 Task: Show all amenities of the place to stay in Los Angeles, California, United States.
Action: Mouse moved to (770, 91)
Screenshot: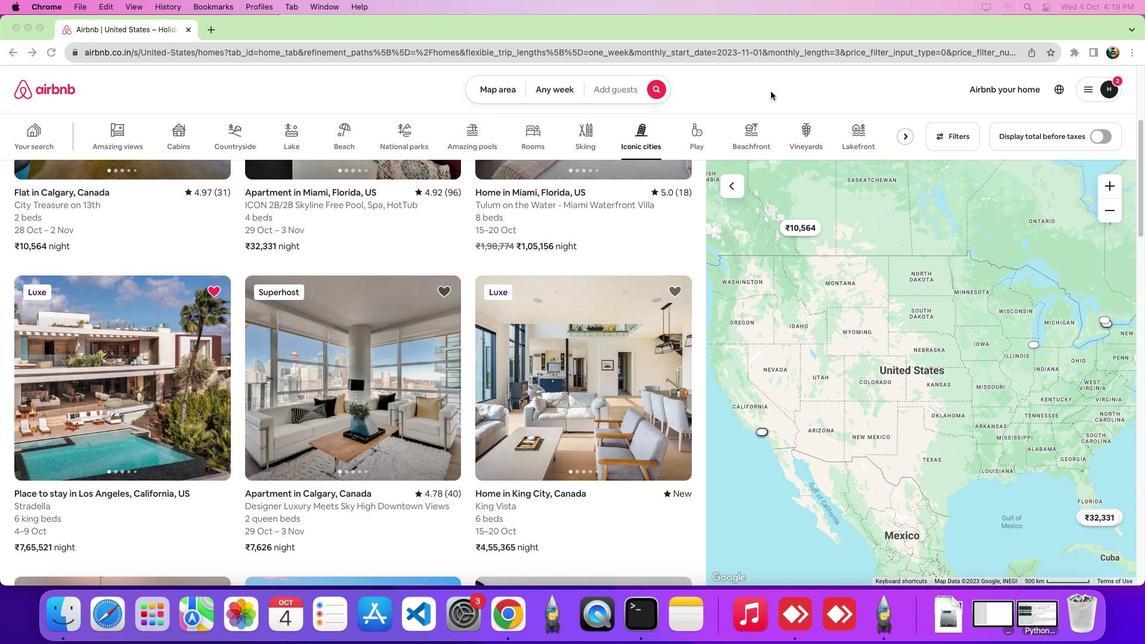 
Action: Mouse pressed left at (770, 91)
Screenshot: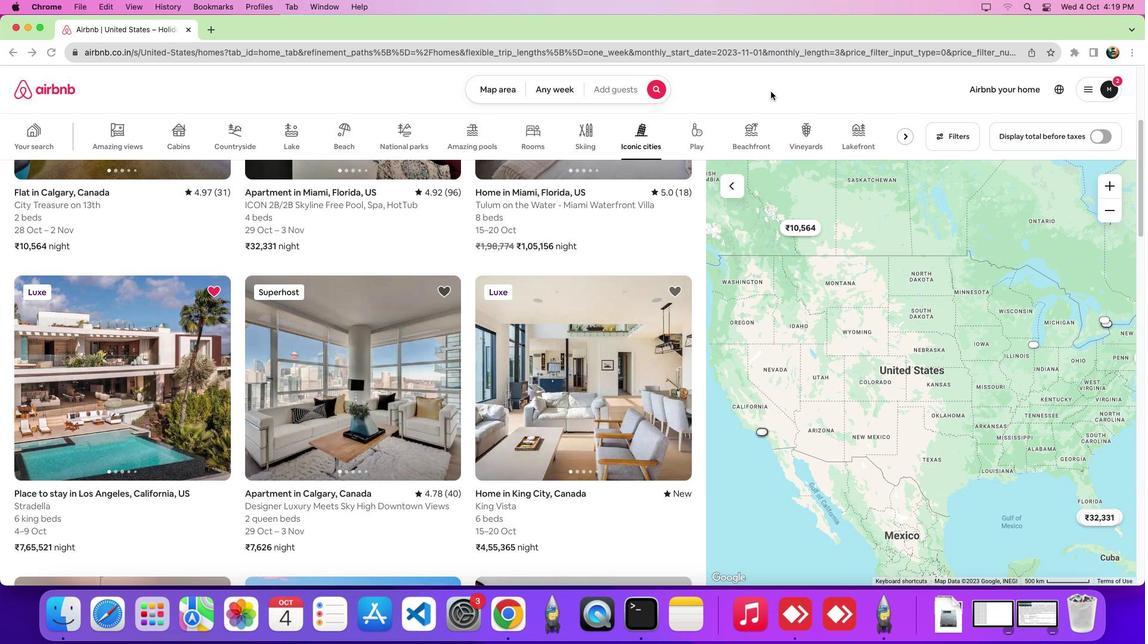 
Action: Mouse pressed left at (770, 91)
Screenshot: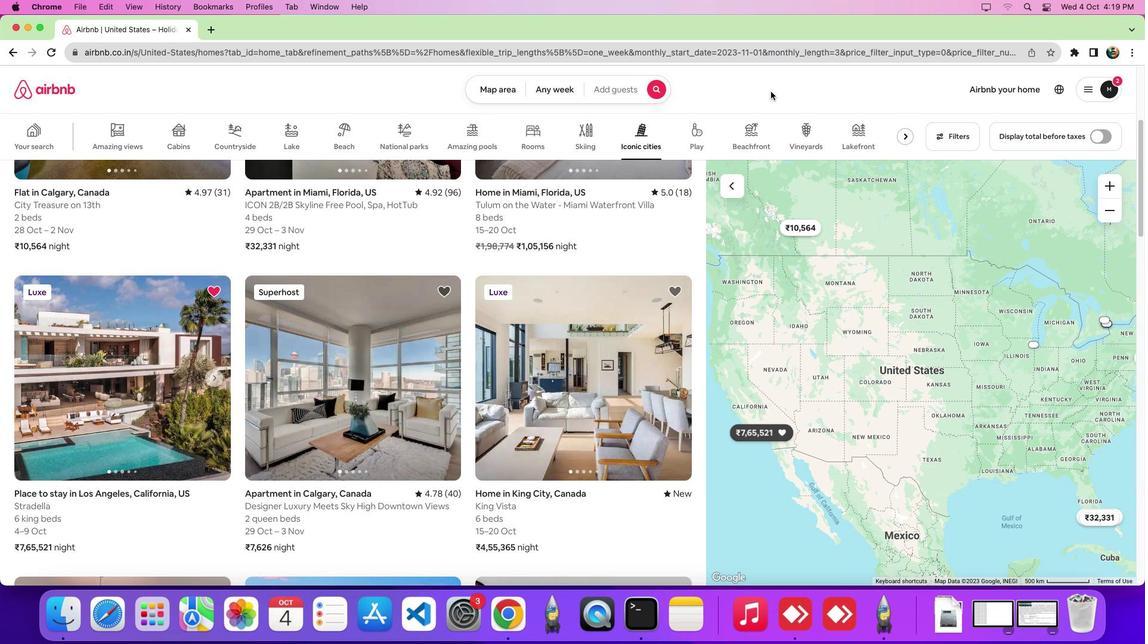 
Action: Mouse moved to (635, 149)
Screenshot: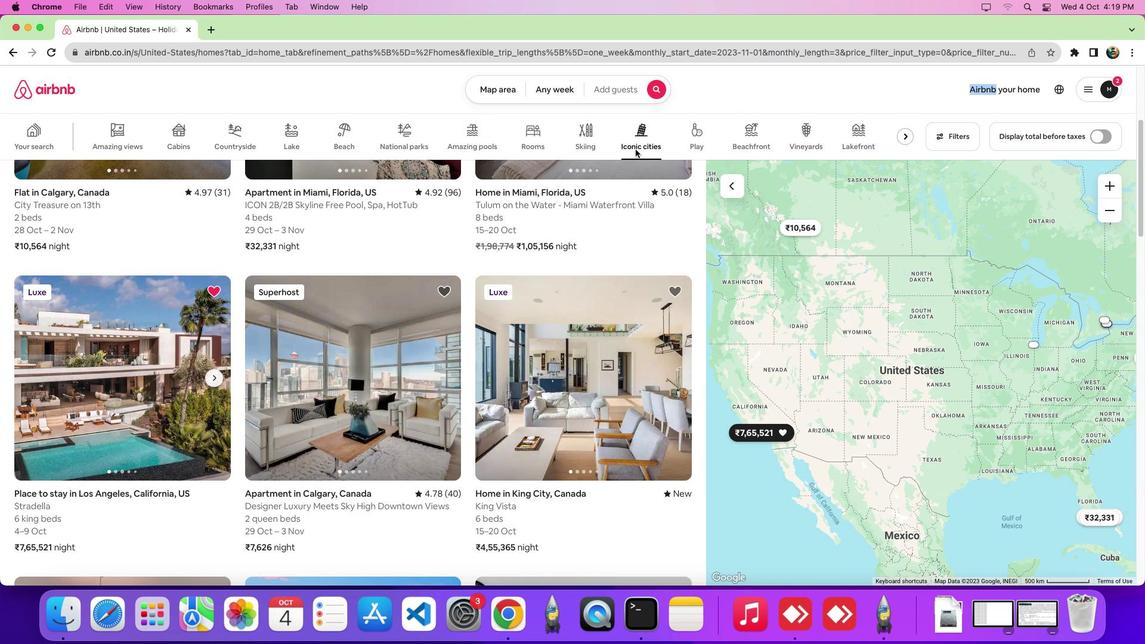 
Action: Mouse pressed left at (635, 149)
Screenshot: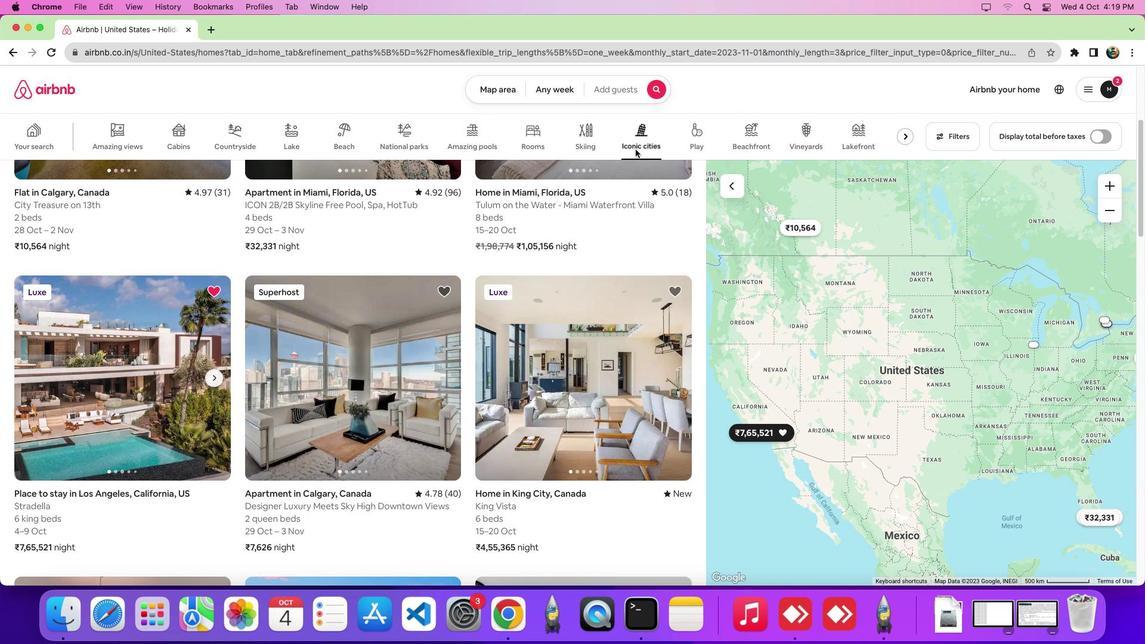
Action: Mouse moved to (142, 402)
Screenshot: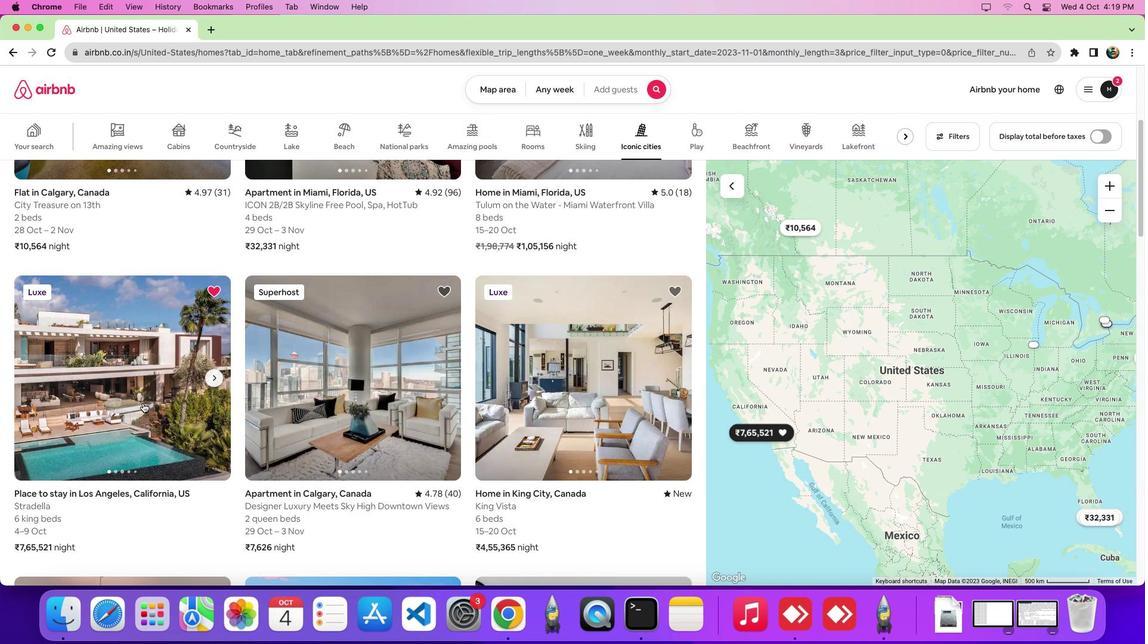 
Action: Mouse pressed left at (142, 402)
Screenshot: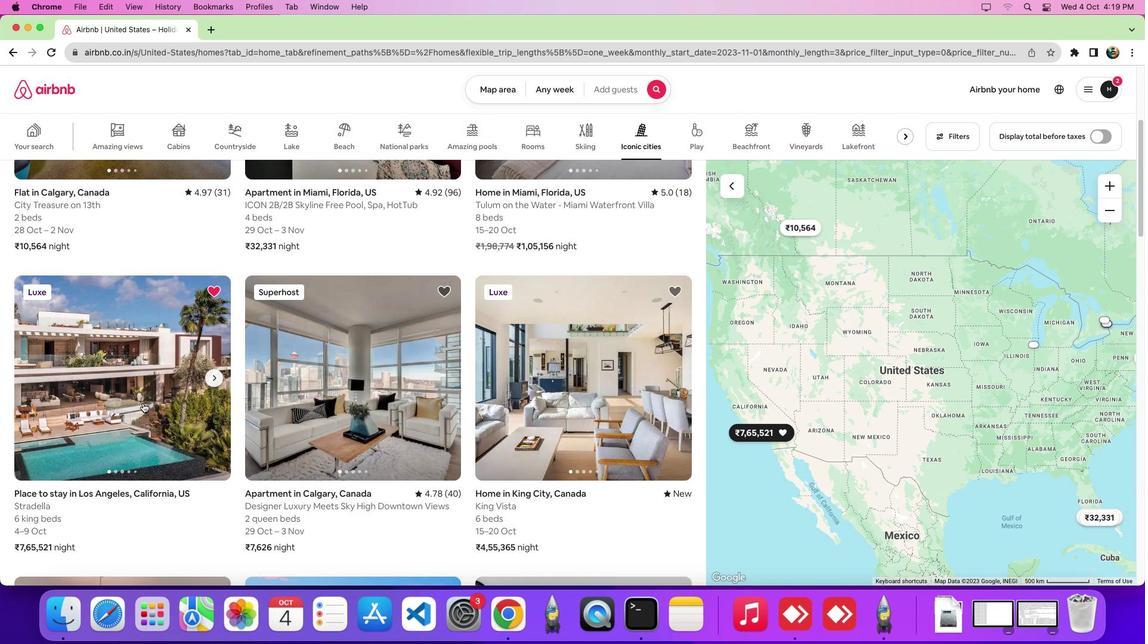 
Action: Mouse moved to (676, 382)
Screenshot: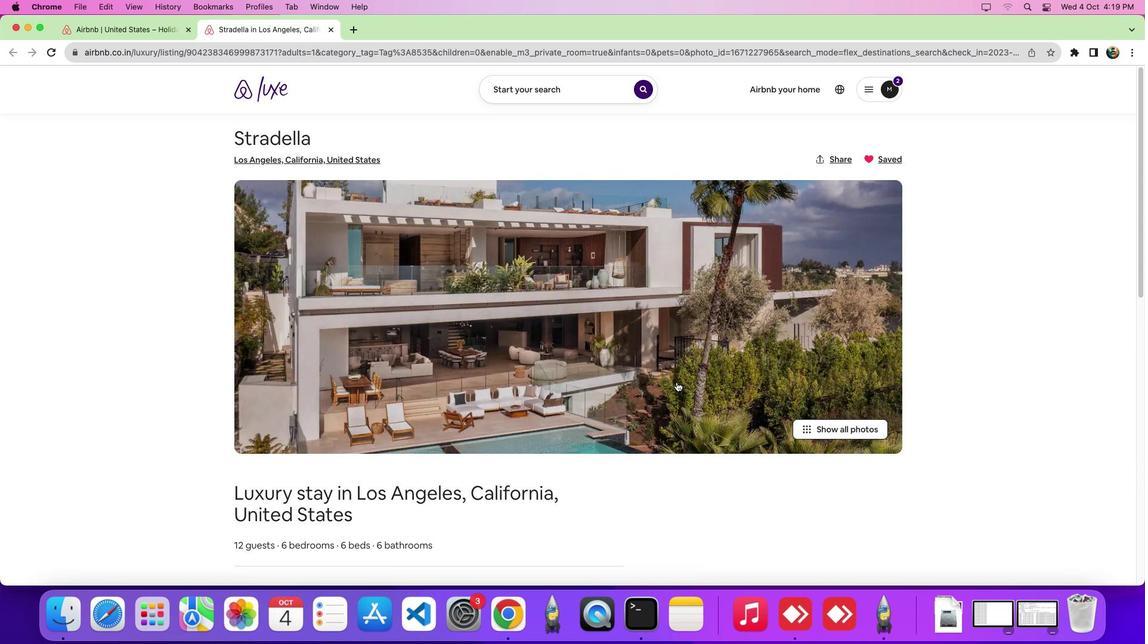 
Action: Mouse scrolled (676, 382) with delta (0, 0)
Screenshot: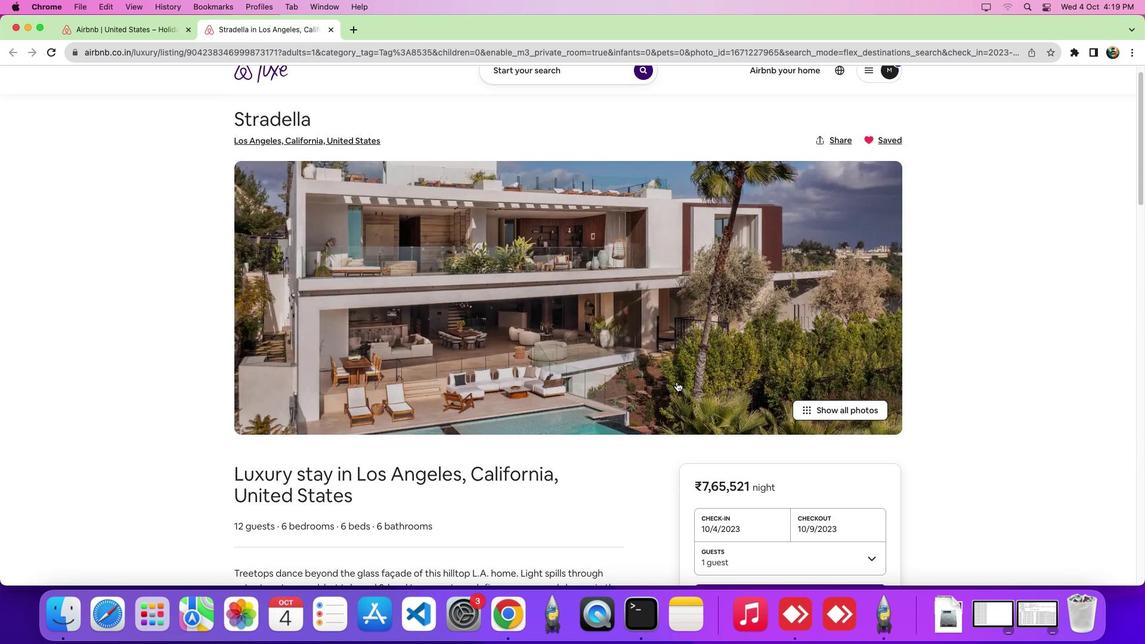 
Action: Mouse scrolled (676, 382) with delta (0, 0)
Screenshot: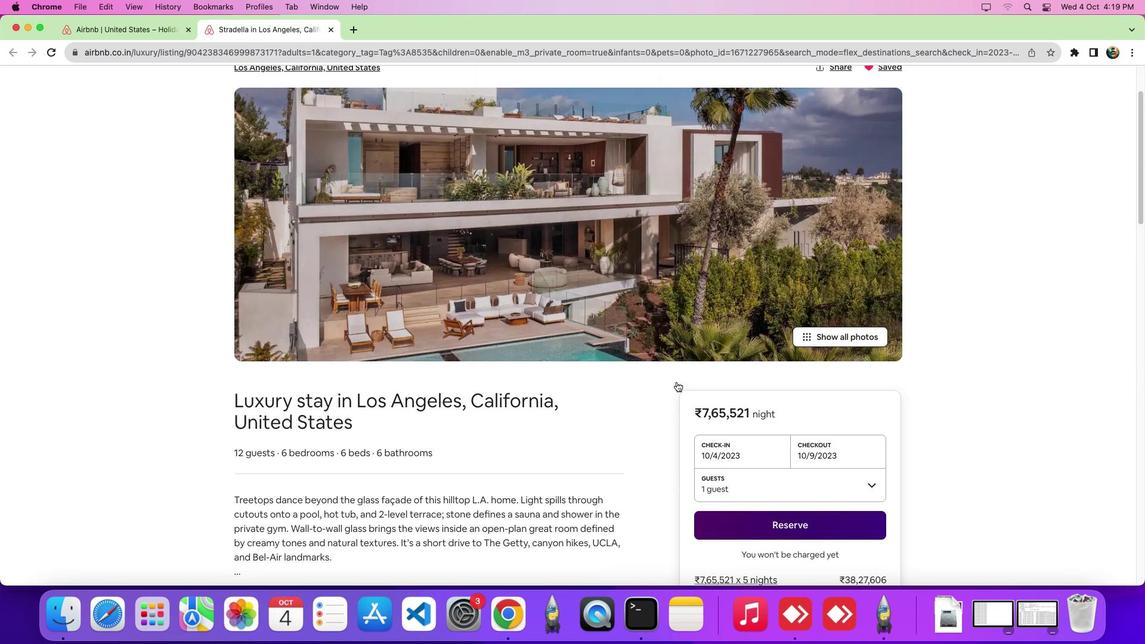 
Action: Mouse scrolled (676, 382) with delta (0, -4)
Screenshot: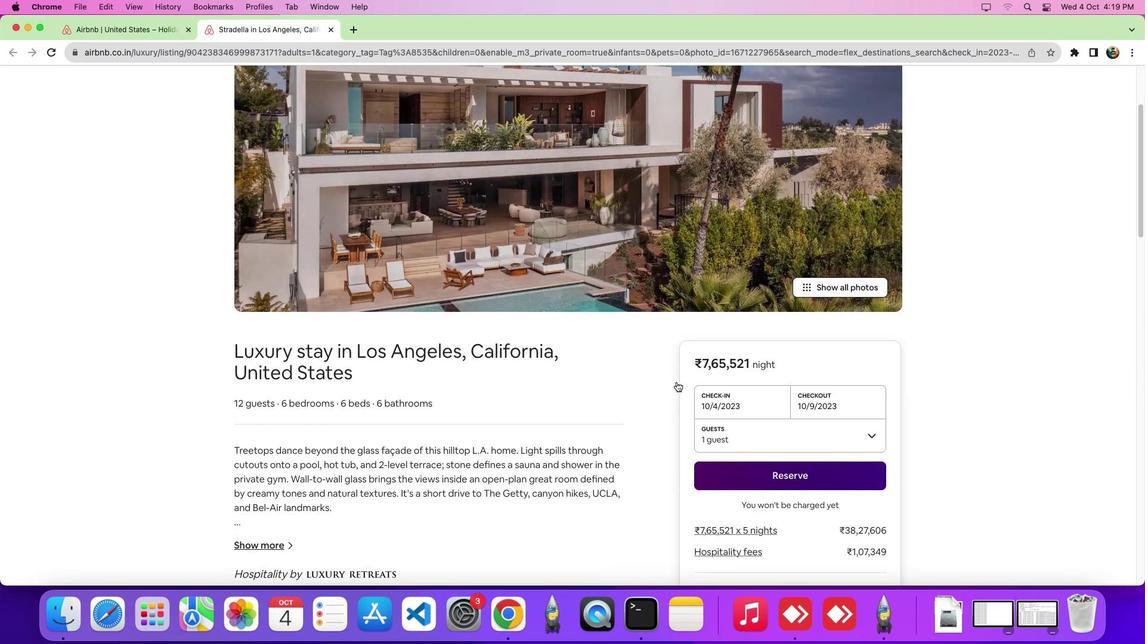 
Action: Mouse scrolled (676, 382) with delta (0, 0)
Screenshot: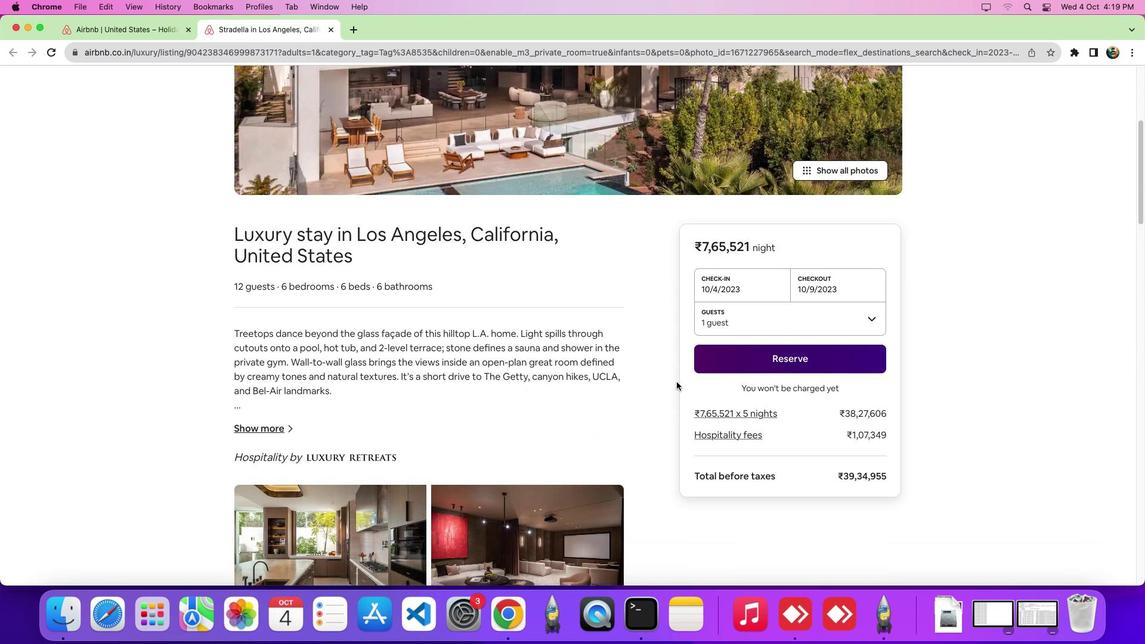 
Action: Mouse scrolled (676, 382) with delta (0, 0)
Screenshot: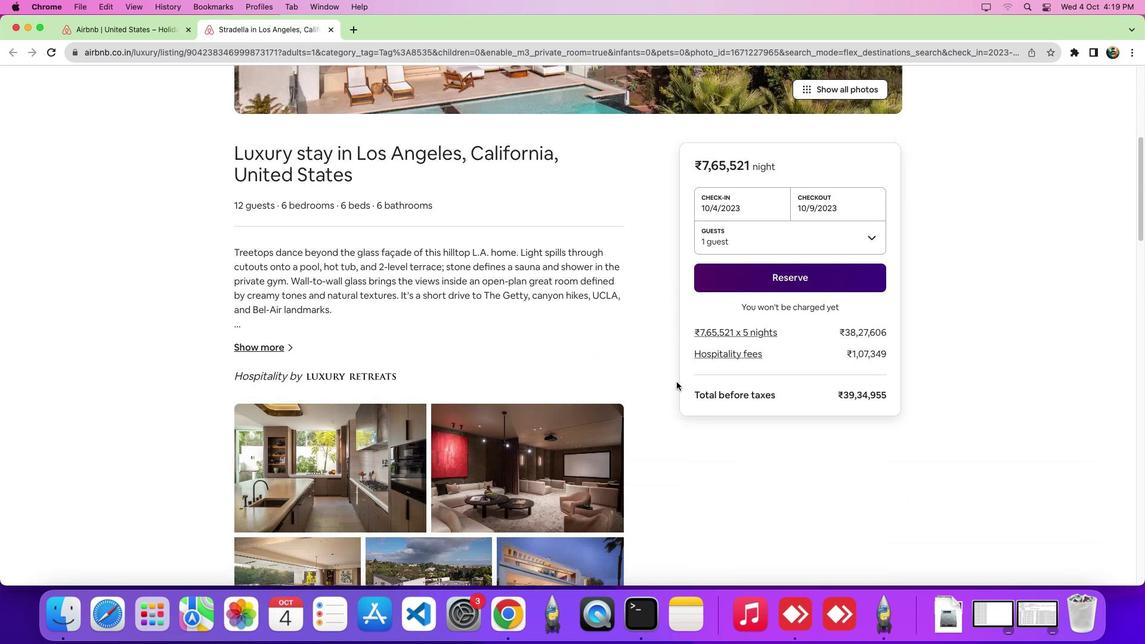 
Action: Mouse scrolled (676, 382) with delta (0, -4)
Screenshot: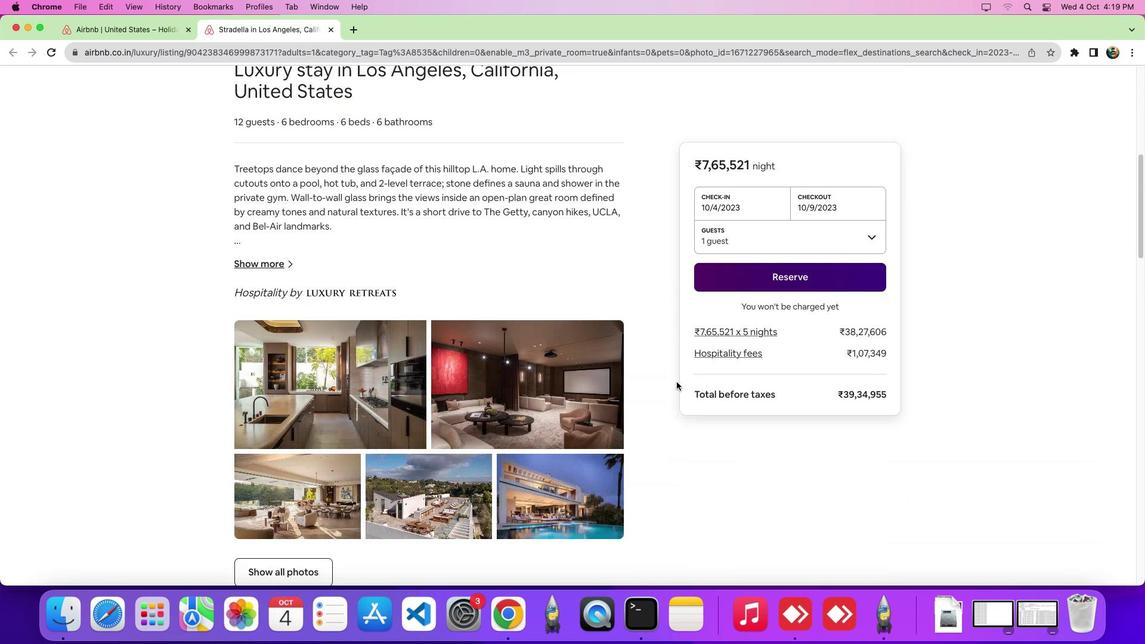 
Action: Mouse moved to (412, 88)
Screenshot: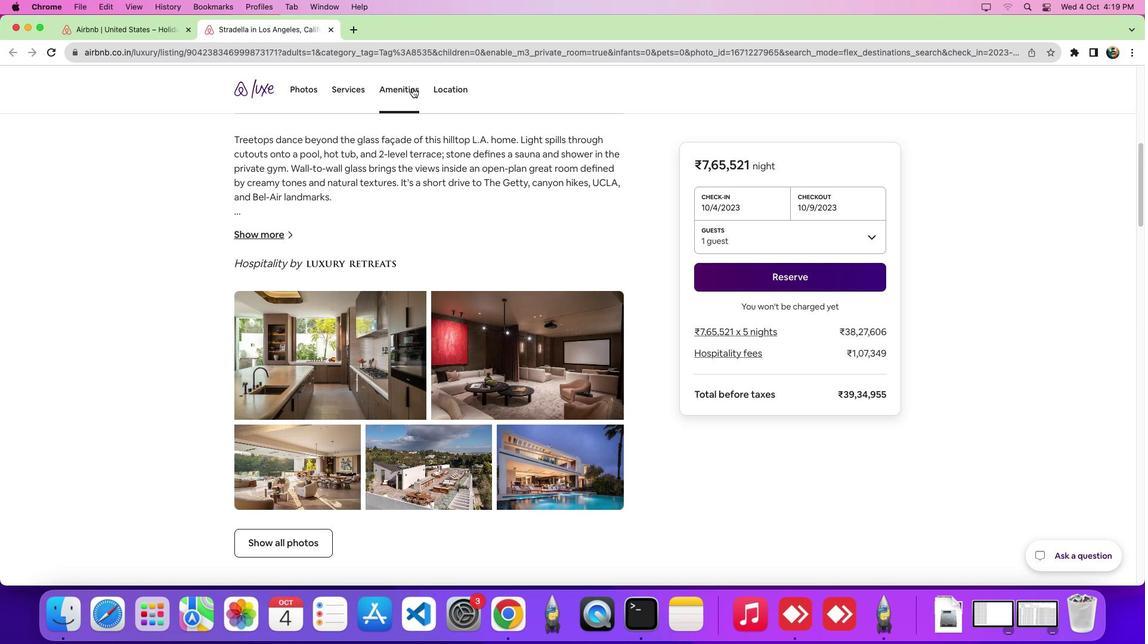 
Action: Mouse pressed left at (412, 88)
Screenshot: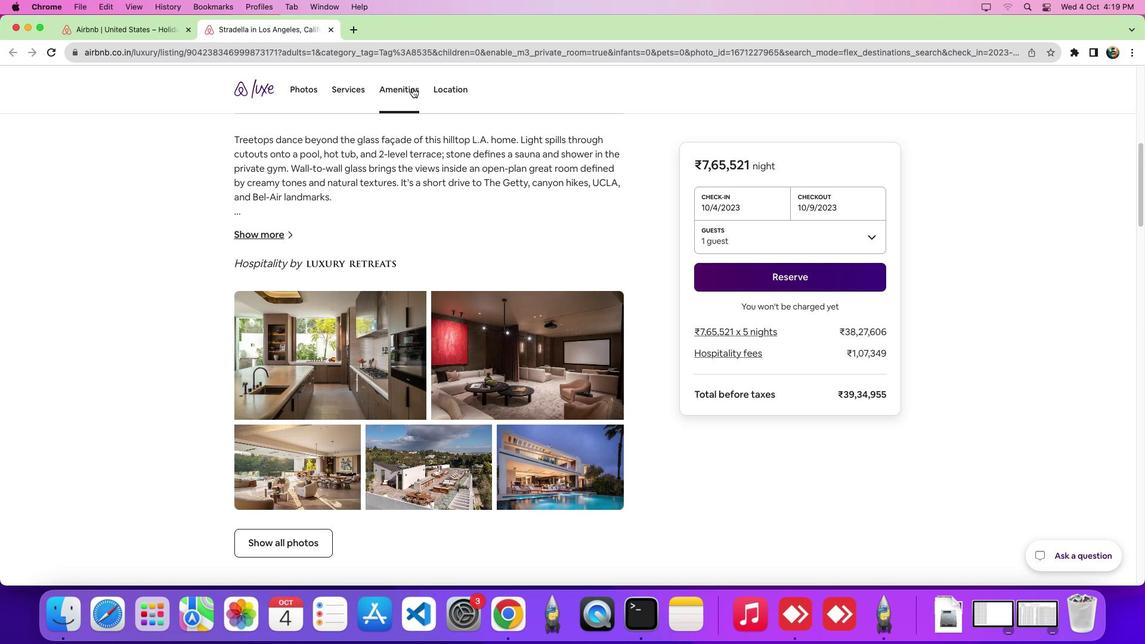 
Action: Mouse moved to (479, 337)
Screenshot: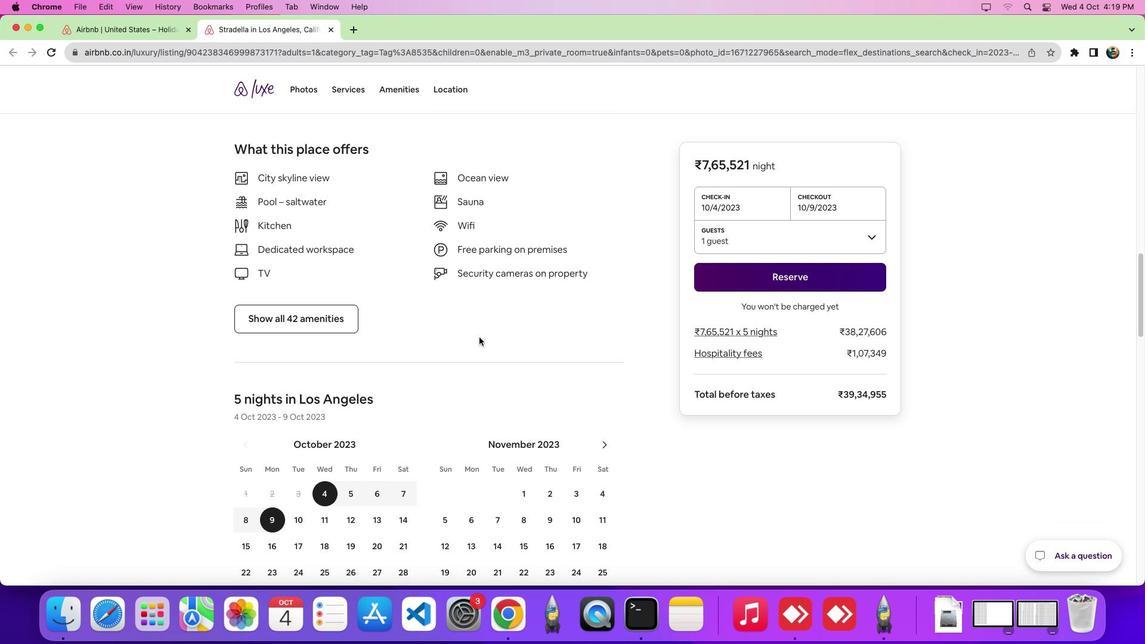 
Action: Mouse scrolled (479, 337) with delta (0, 0)
Screenshot: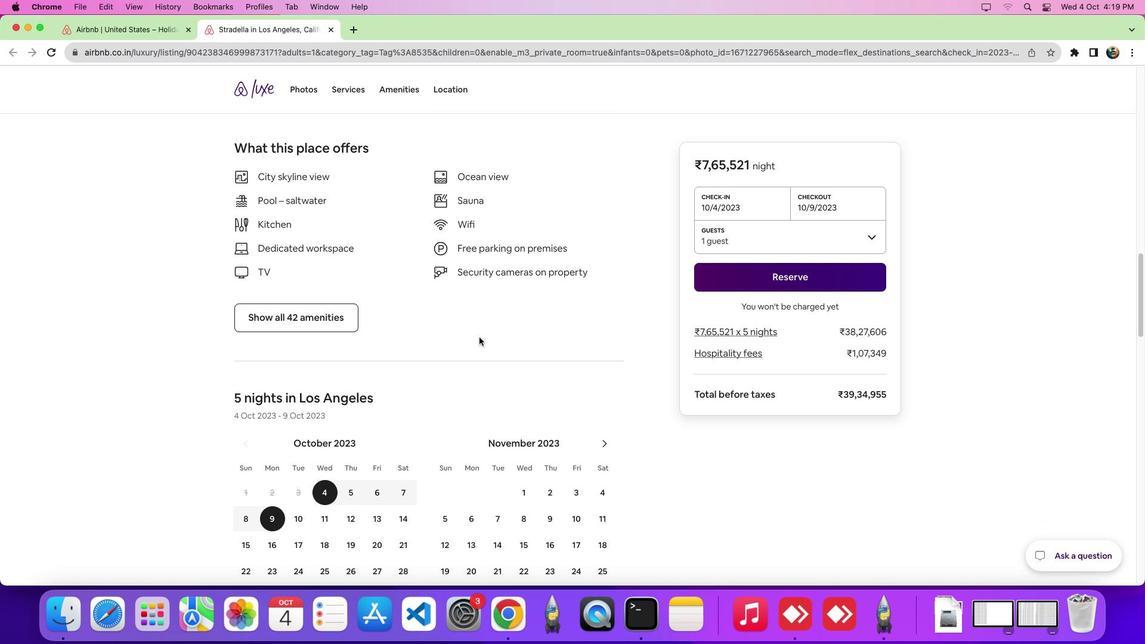 
Action: Mouse scrolled (479, 337) with delta (0, 0)
Screenshot: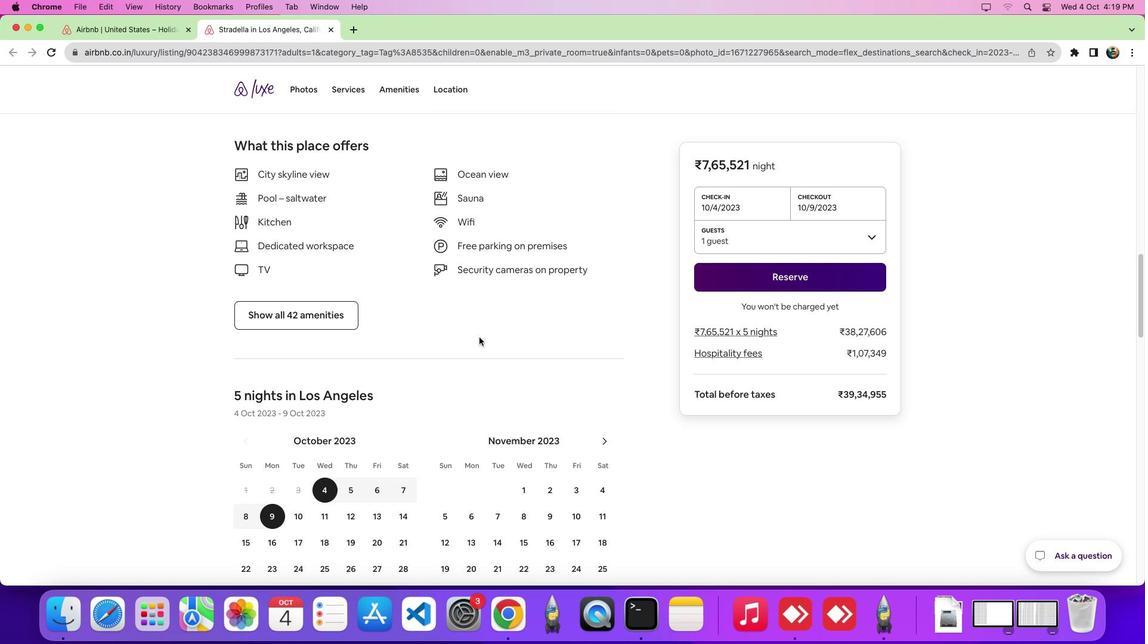 
Action: Mouse scrolled (479, 337) with delta (0, 0)
Screenshot: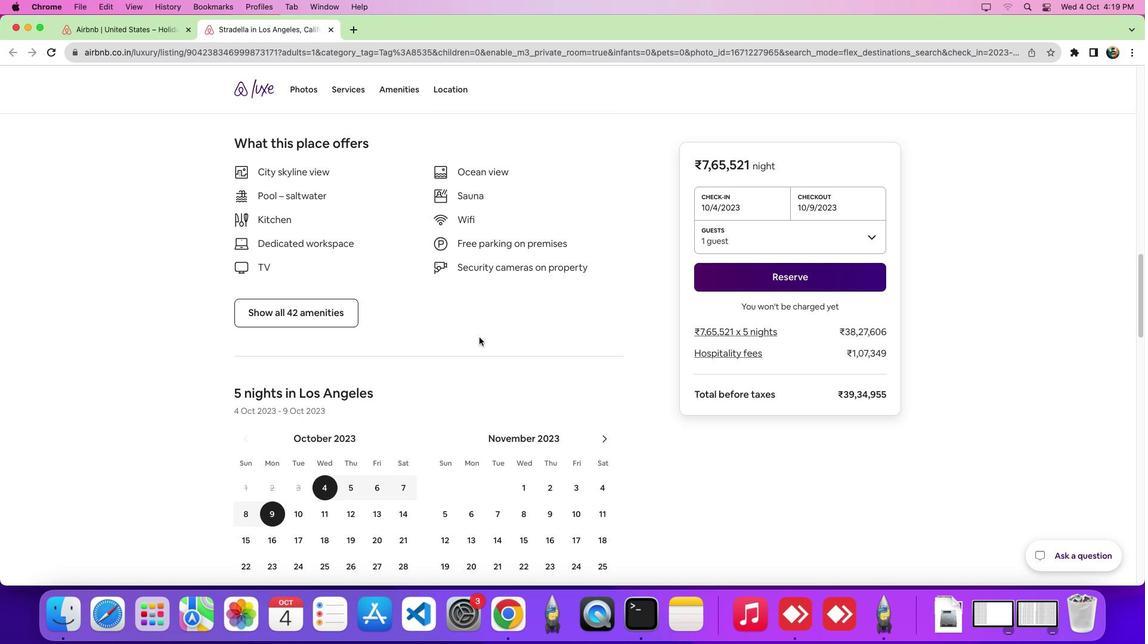 
Action: Mouse scrolled (479, 337) with delta (0, 0)
Screenshot: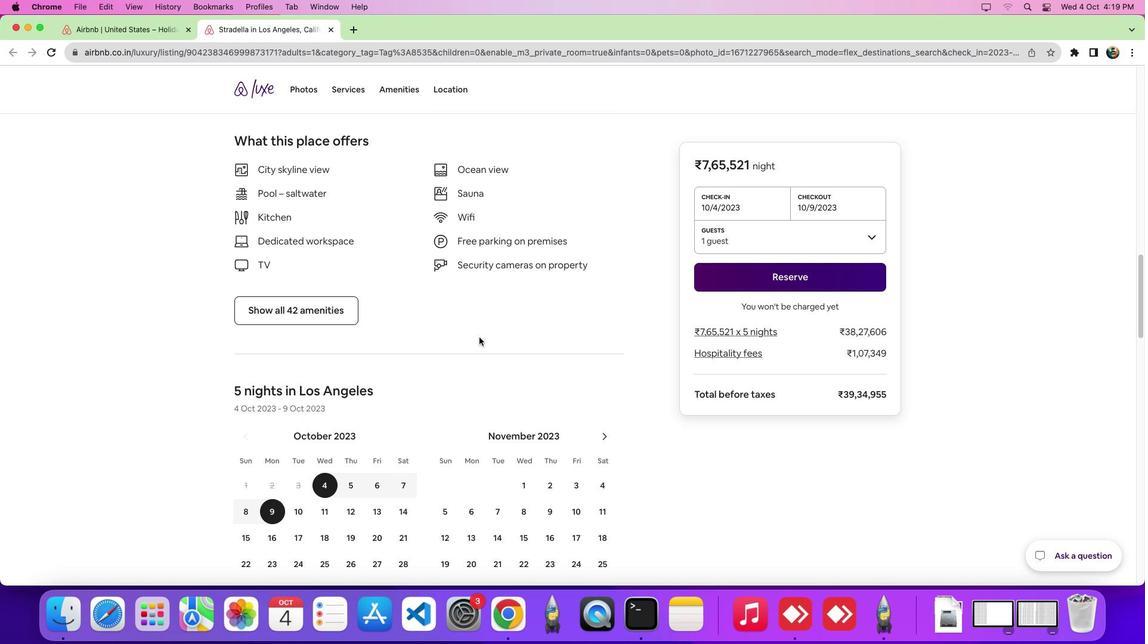 
Action: Mouse scrolled (479, 337) with delta (0, 0)
Screenshot: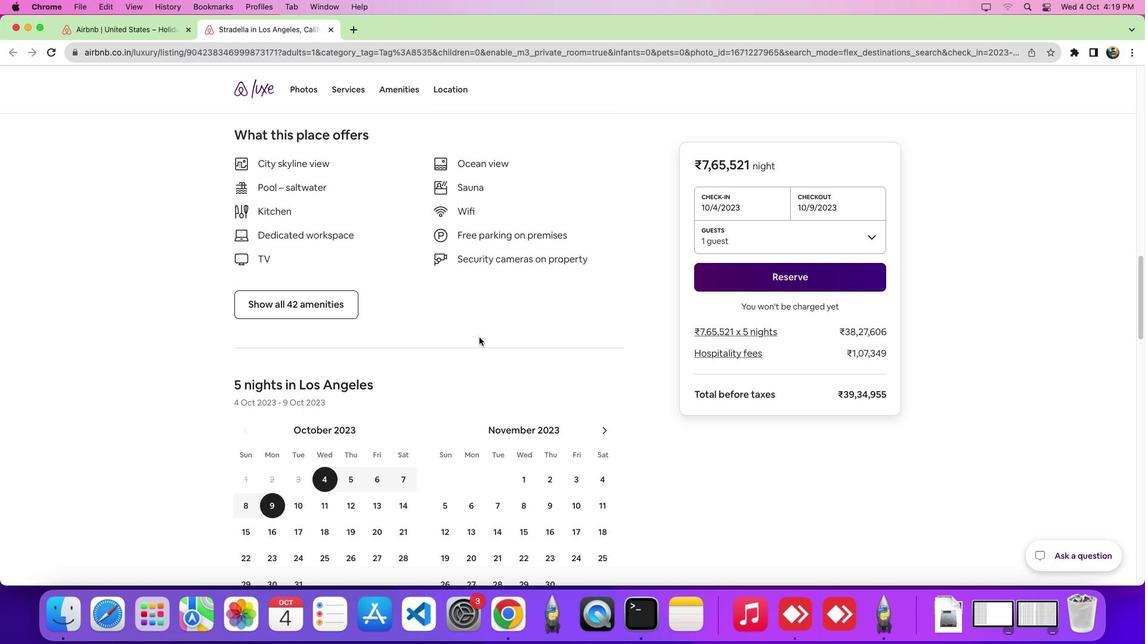 
Action: Mouse scrolled (479, 337) with delta (0, 0)
Screenshot: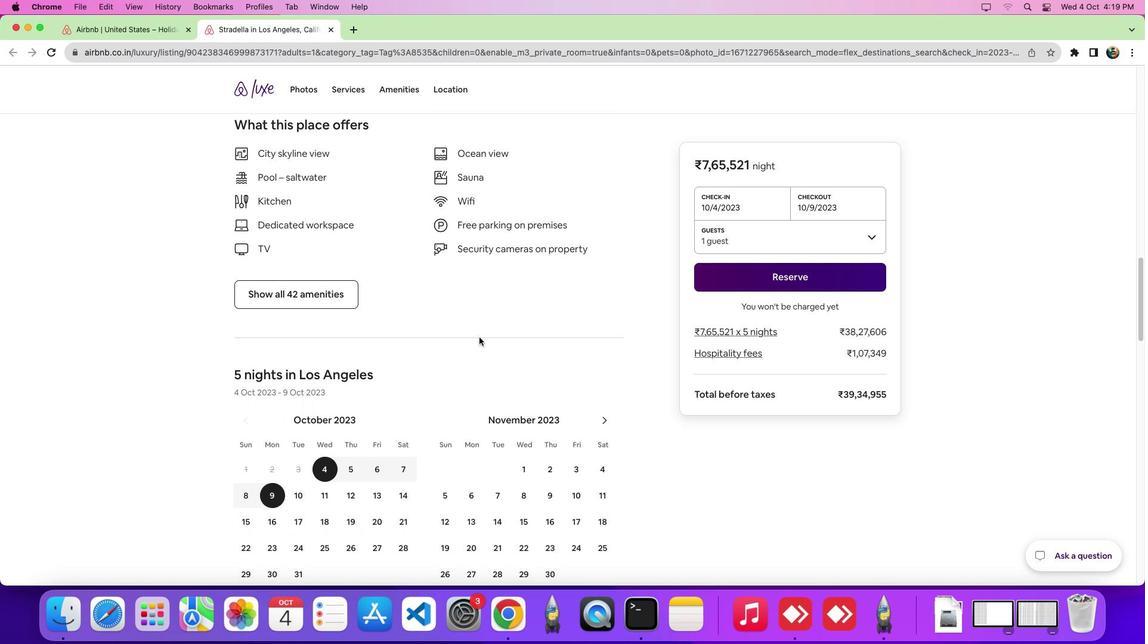
Action: Mouse moved to (314, 295)
Screenshot: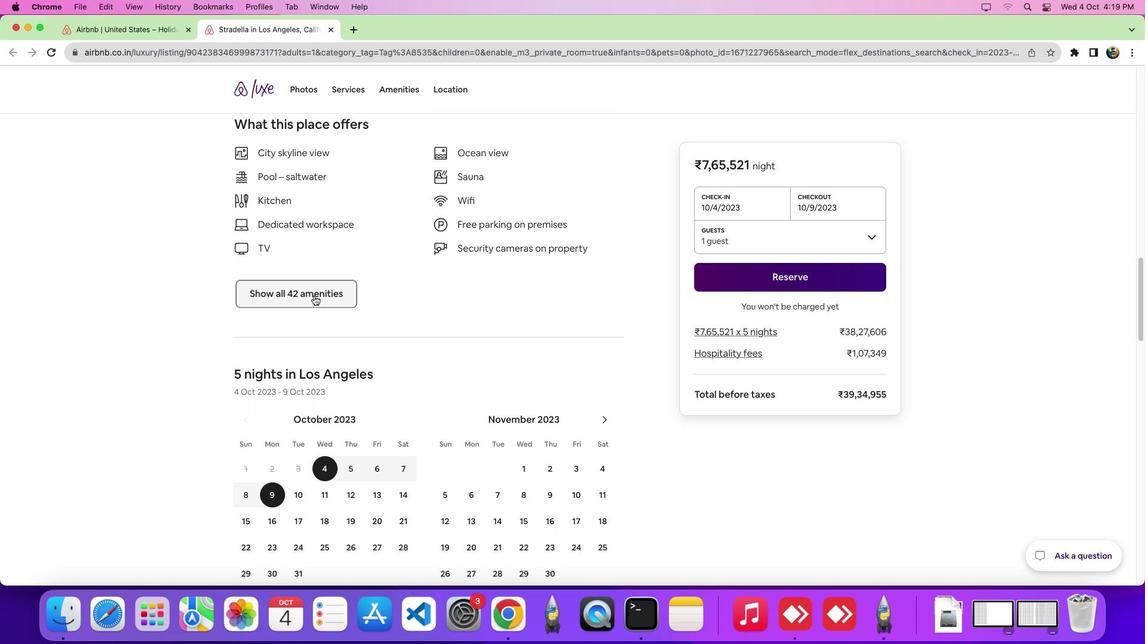 
Action: Mouse pressed left at (314, 295)
Screenshot: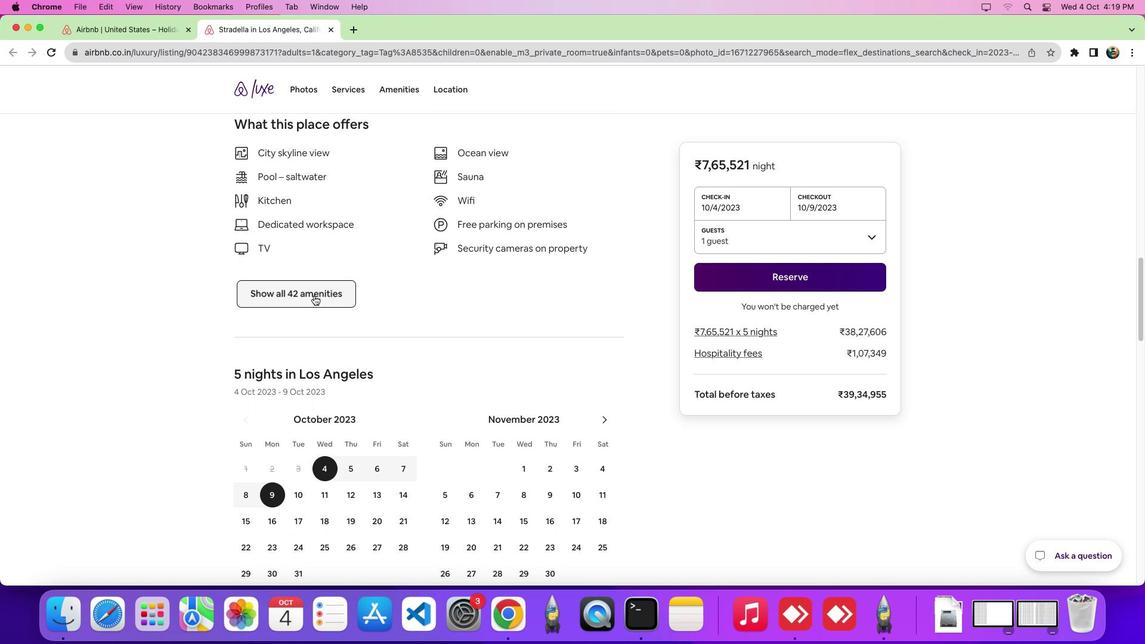 
Action: Mouse moved to (594, 418)
Screenshot: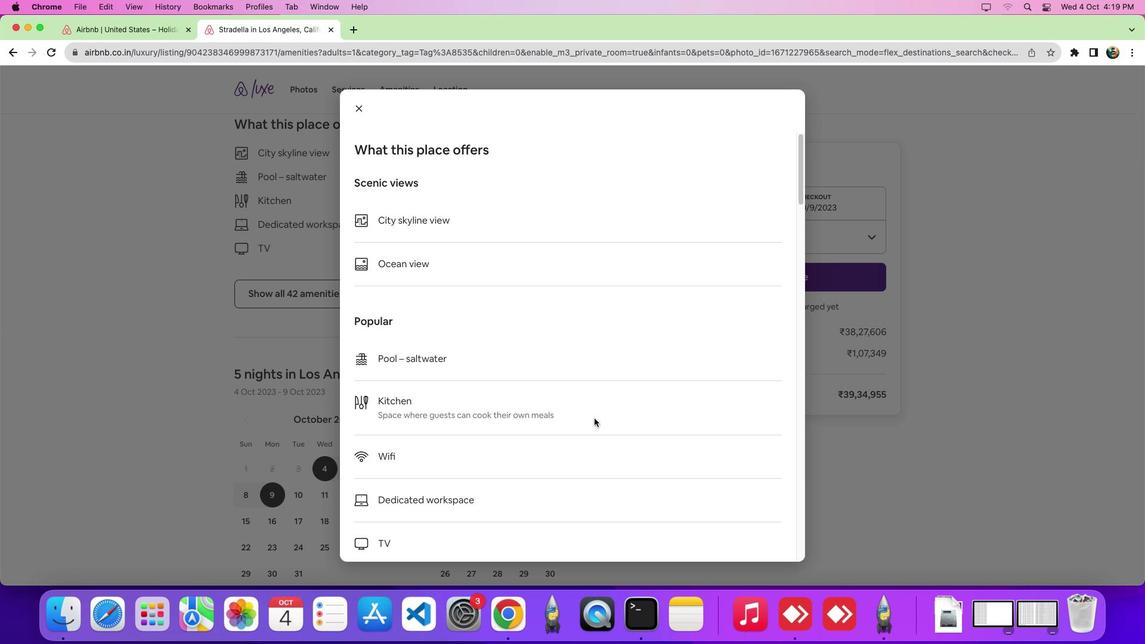 
Action: Mouse scrolled (594, 418) with delta (0, 0)
Screenshot: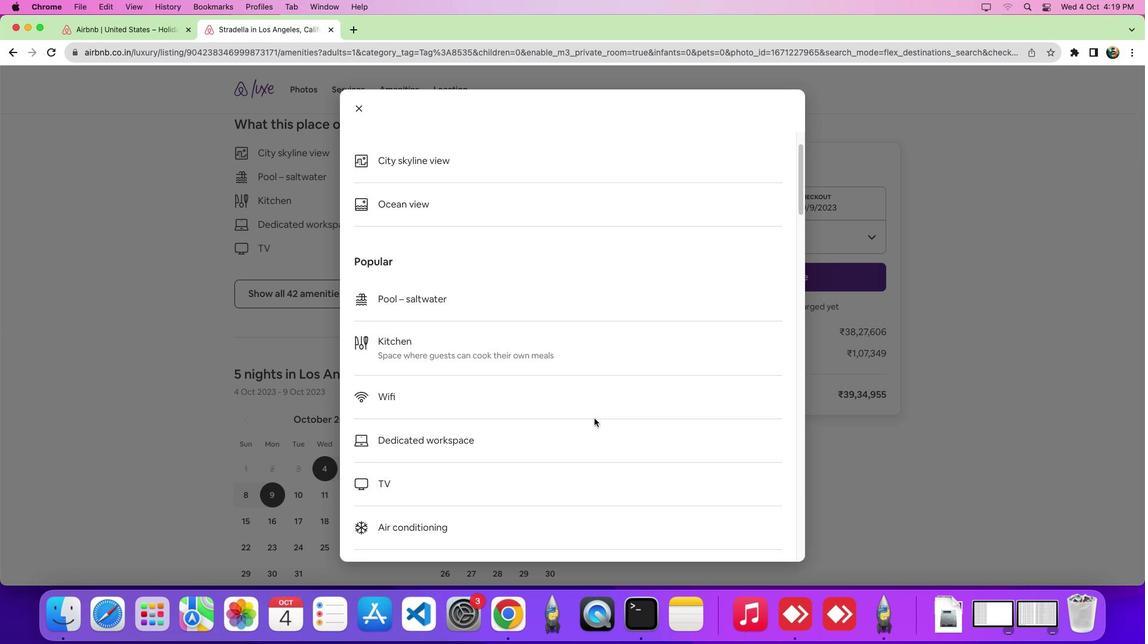 
Action: Mouse scrolled (594, 418) with delta (0, 0)
Screenshot: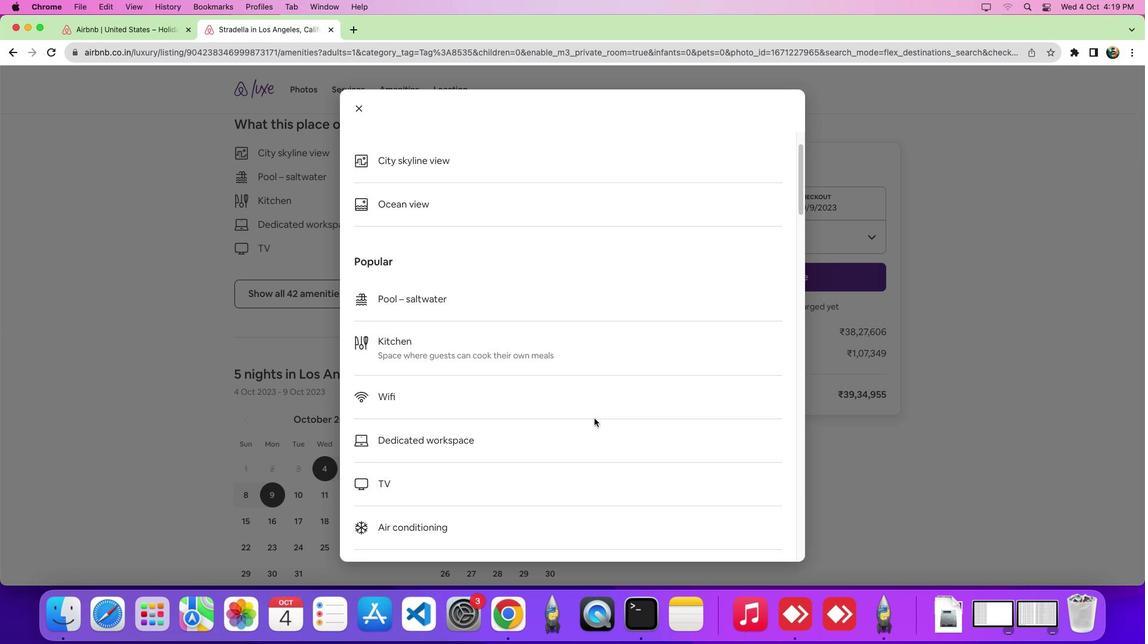 
Action: Mouse scrolled (594, 418) with delta (0, -4)
Screenshot: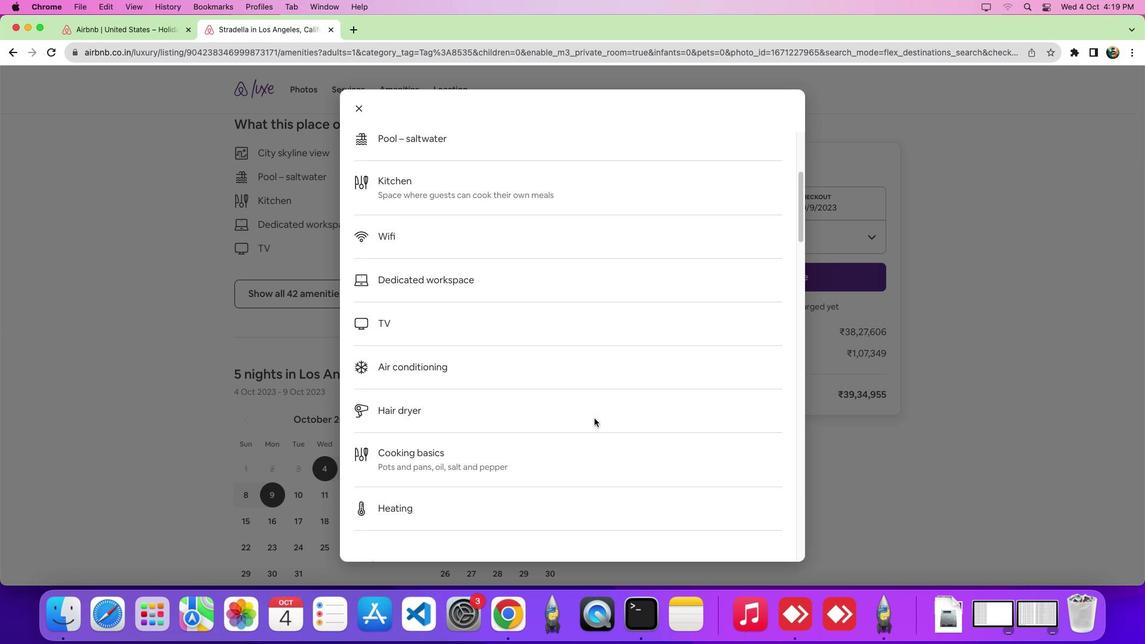 
Action: Mouse scrolled (594, 418) with delta (0, 0)
Screenshot: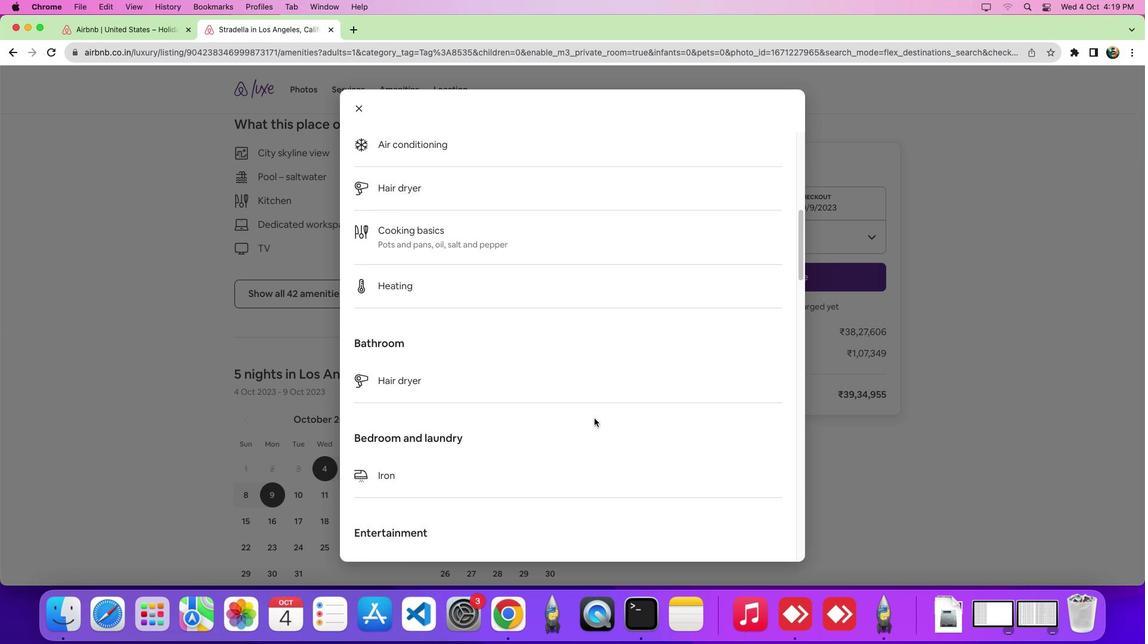 
Action: Mouse scrolled (594, 418) with delta (0, -1)
Screenshot: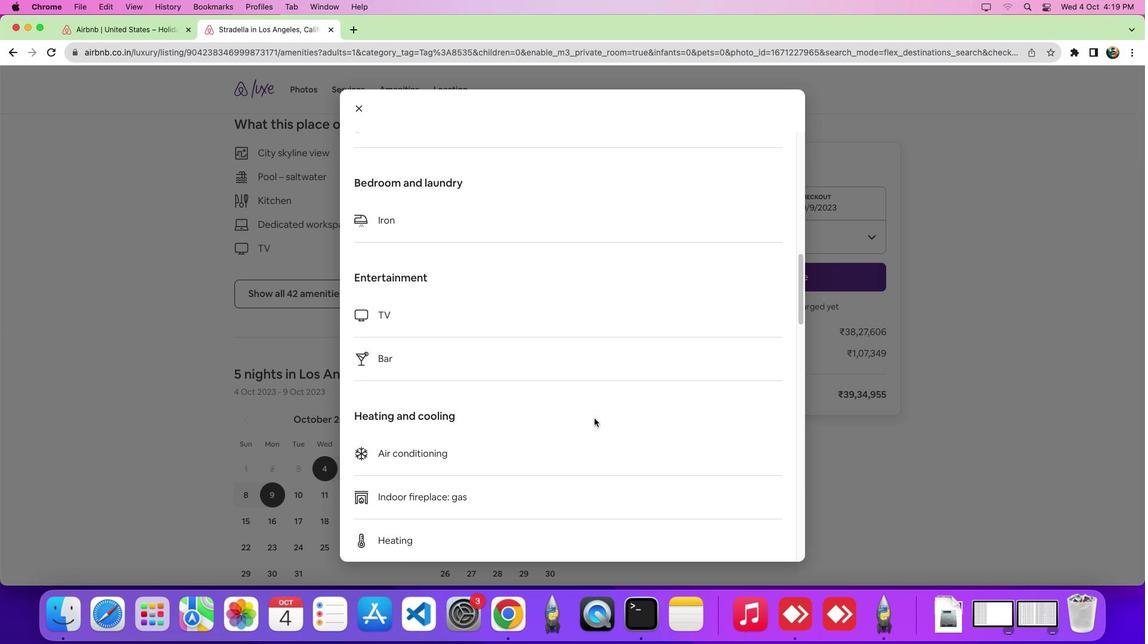 
Action: Mouse scrolled (594, 418) with delta (0, -5)
Screenshot: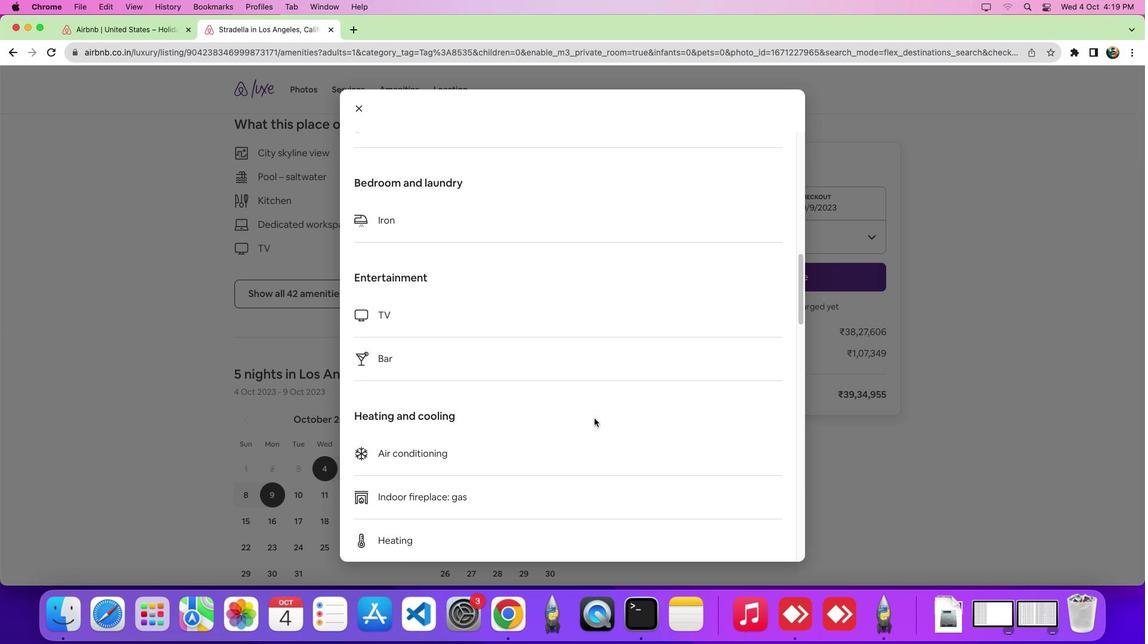 
Action: Mouse scrolled (594, 418) with delta (0, -7)
Screenshot: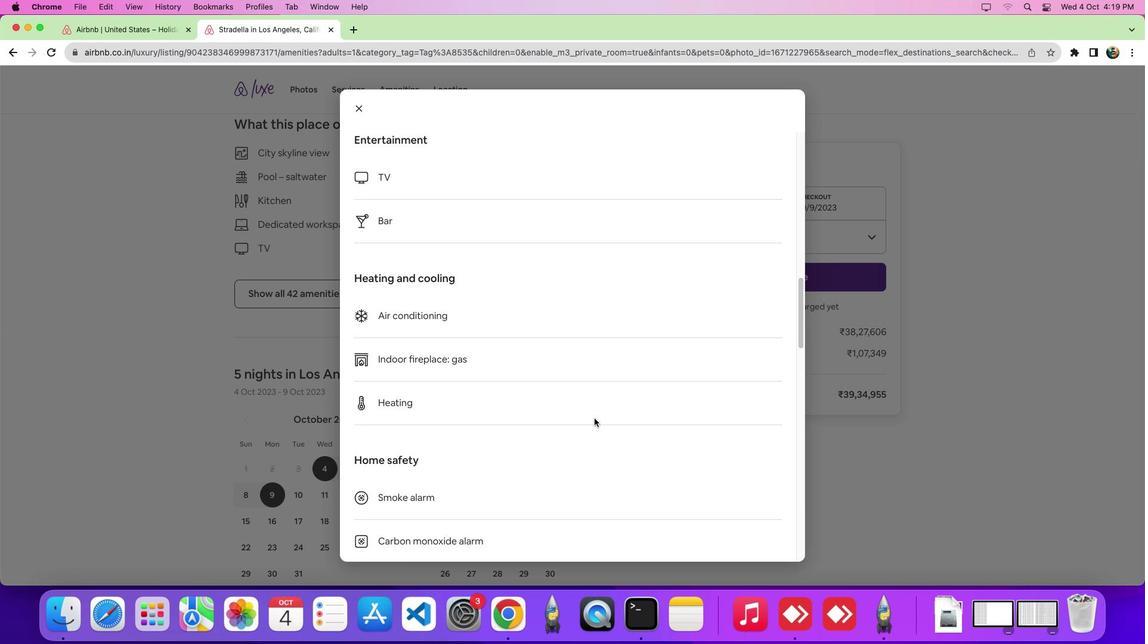 
Action: Mouse scrolled (594, 418) with delta (0, 0)
Screenshot: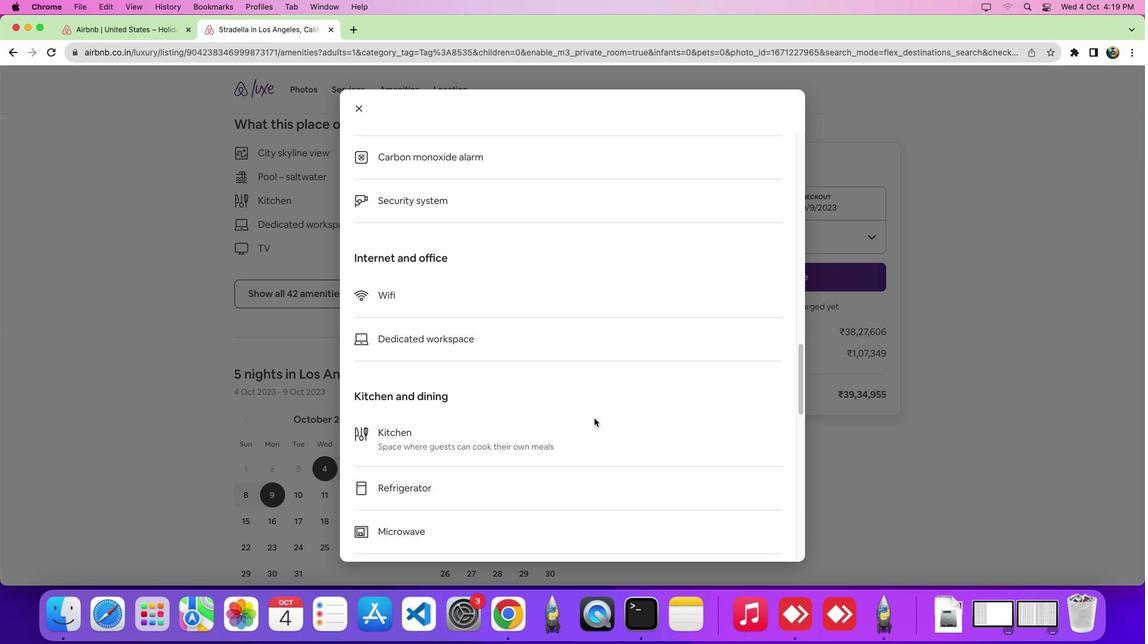 
Action: Mouse scrolled (594, 418) with delta (0, -1)
Screenshot: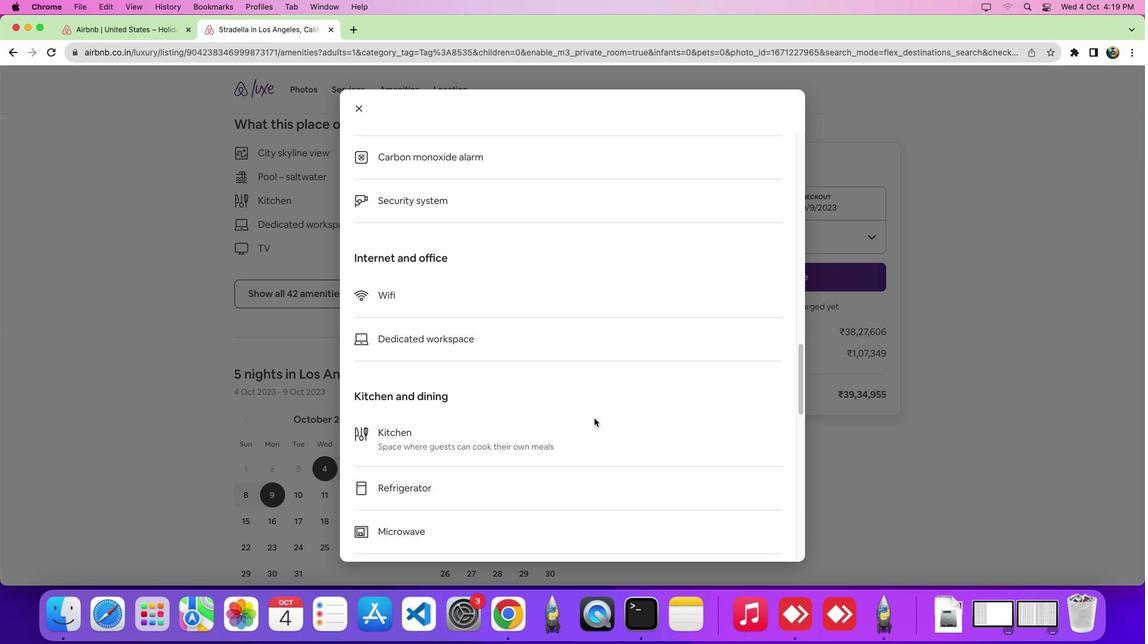 
Action: Mouse scrolled (594, 418) with delta (0, -5)
Screenshot: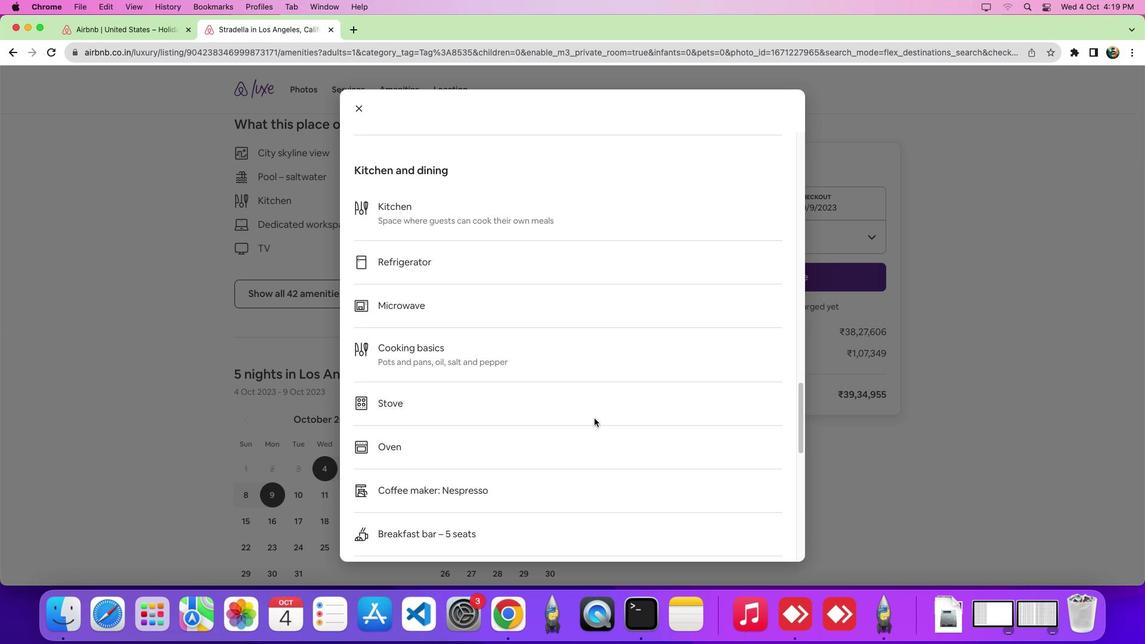 
Action: Mouse scrolled (594, 418) with delta (0, -8)
Screenshot: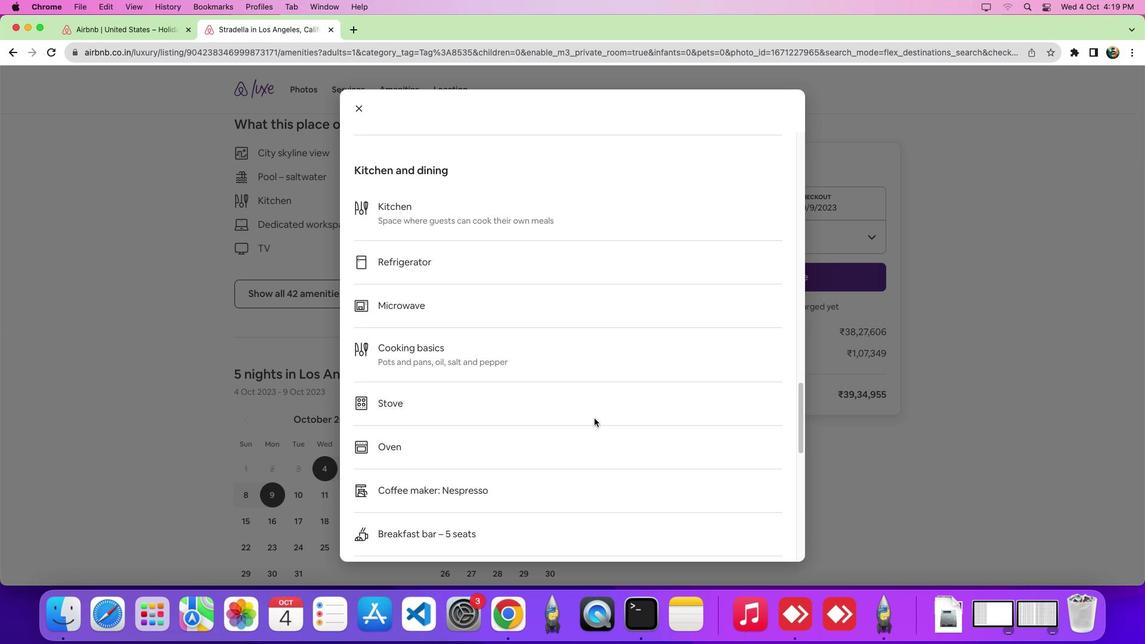 
Action: Mouse scrolled (594, 418) with delta (0, 0)
Screenshot: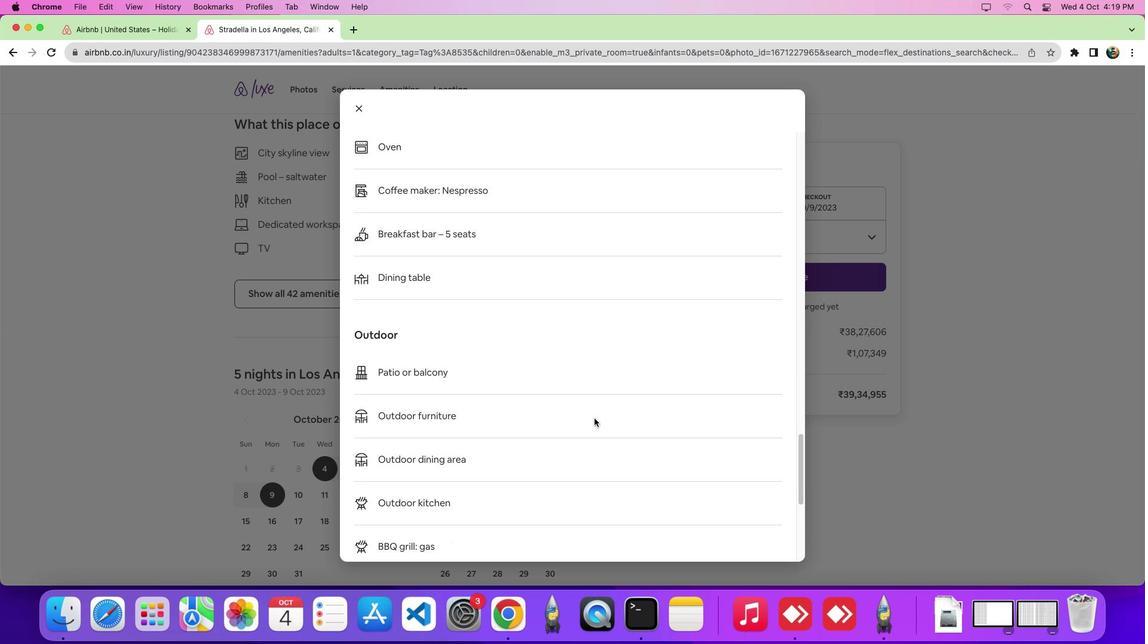 
Action: Mouse scrolled (594, 418) with delta (0, -1)
Screenshot: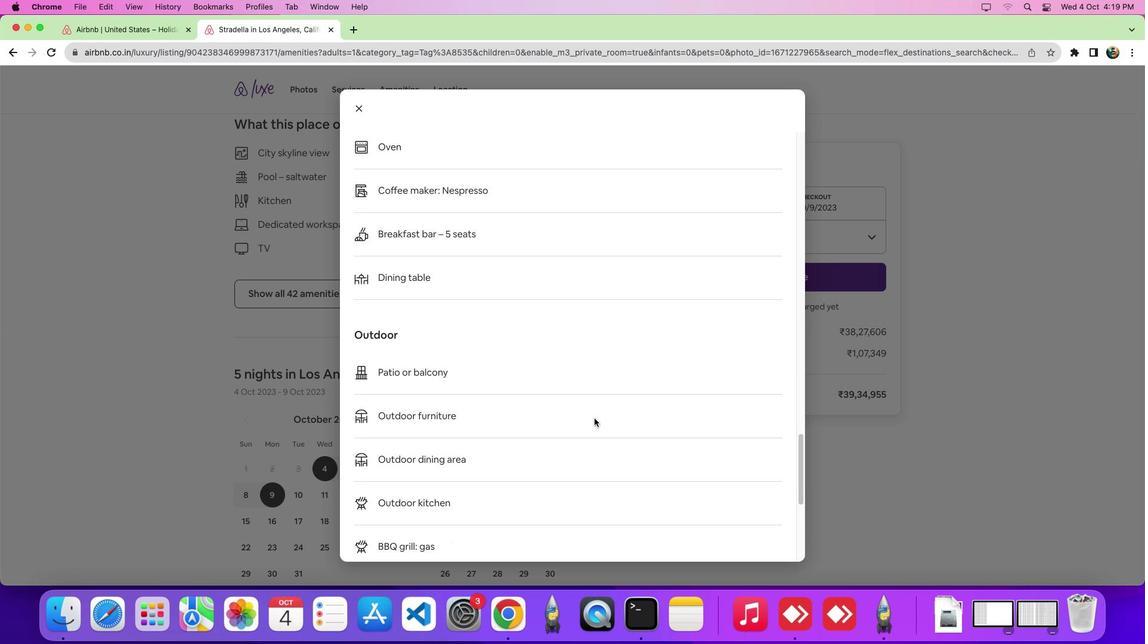 
Action: Mouse scrolled (594, 418) with delta (0, -5)
Screenshot: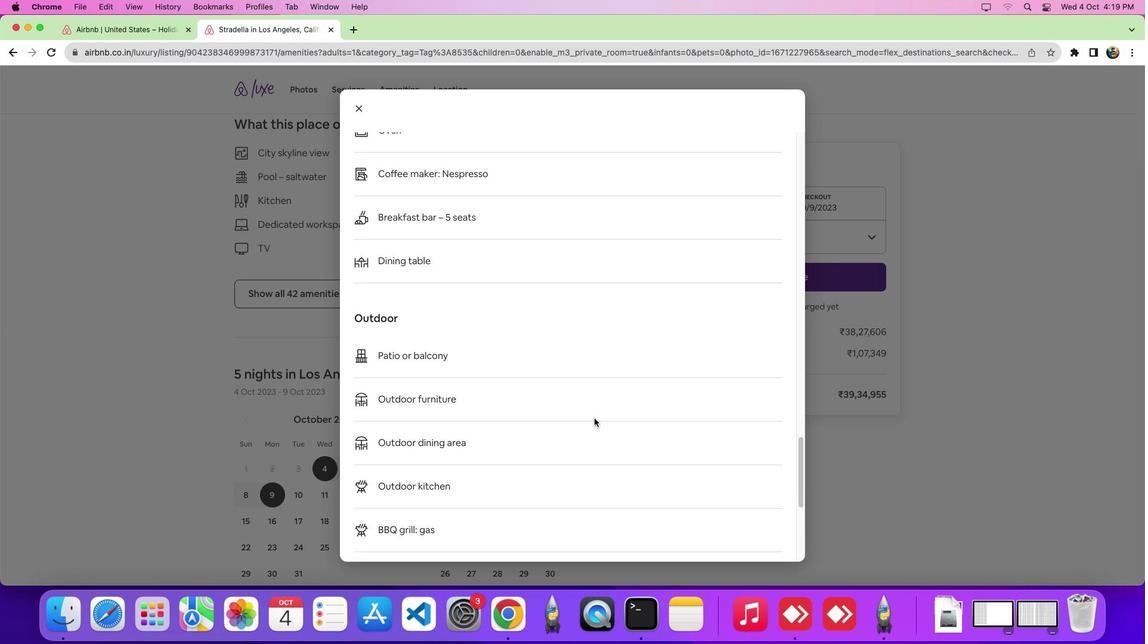 
Action: Mouse scrolled (594, 418) with delta (0, 0)
Screenshot: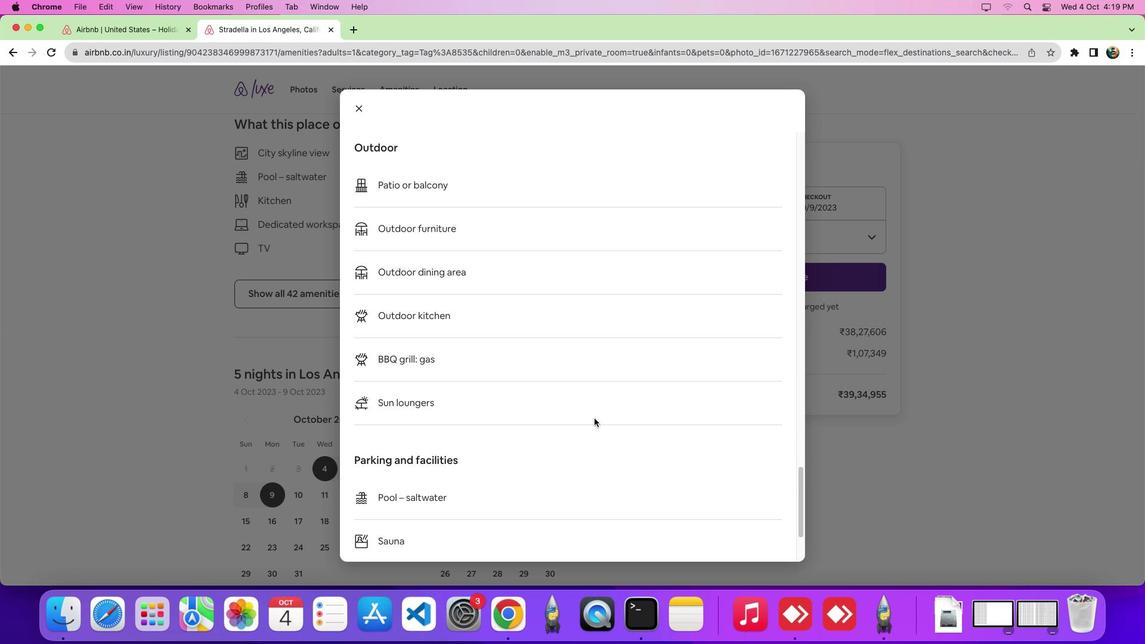 
Action: Mouse scrolled (594, 418) with delta (0, -1)
Screenshot: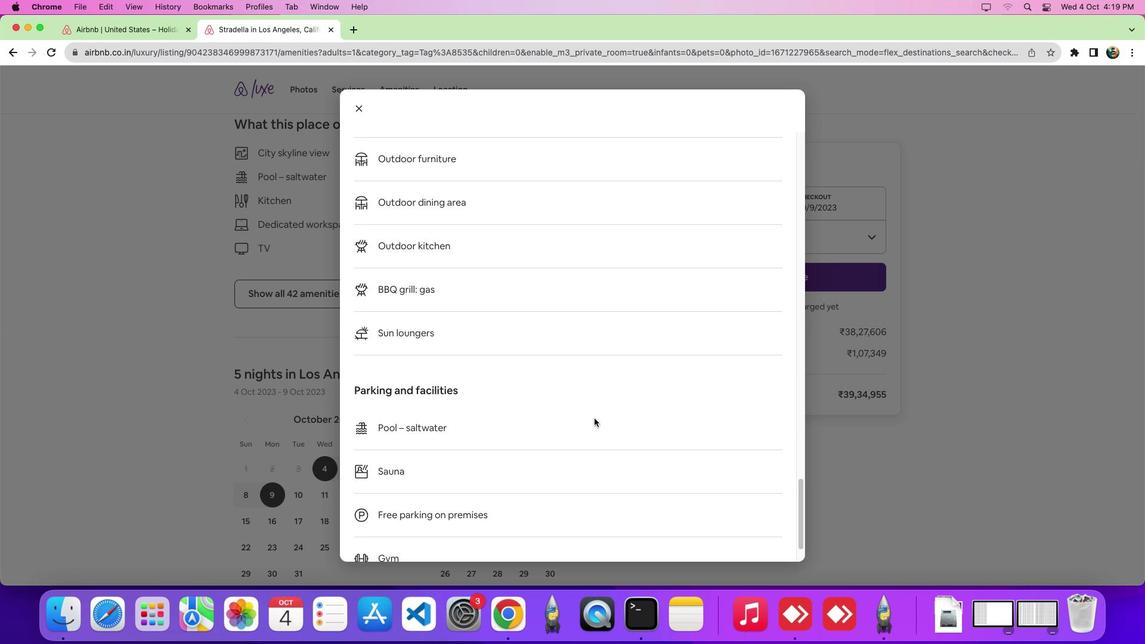 
Action: Mouse scrolled (594, 418) with delta (0, -5)
Screenshot: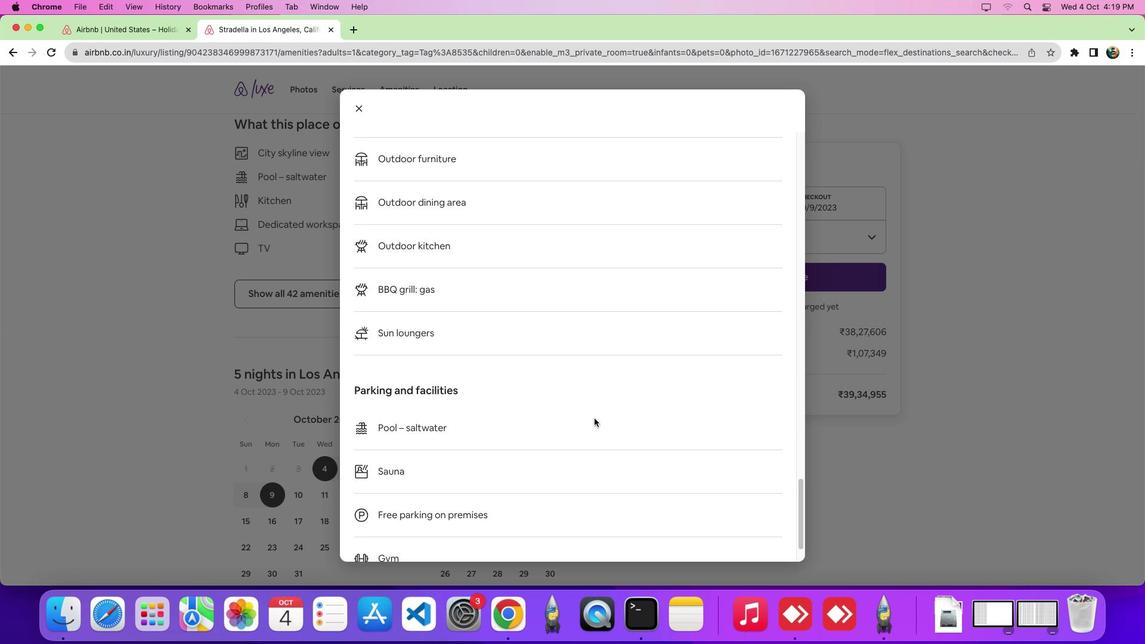 
Action: Mouse scrolled (594, 418) with delta (0, -7)
Screenshot: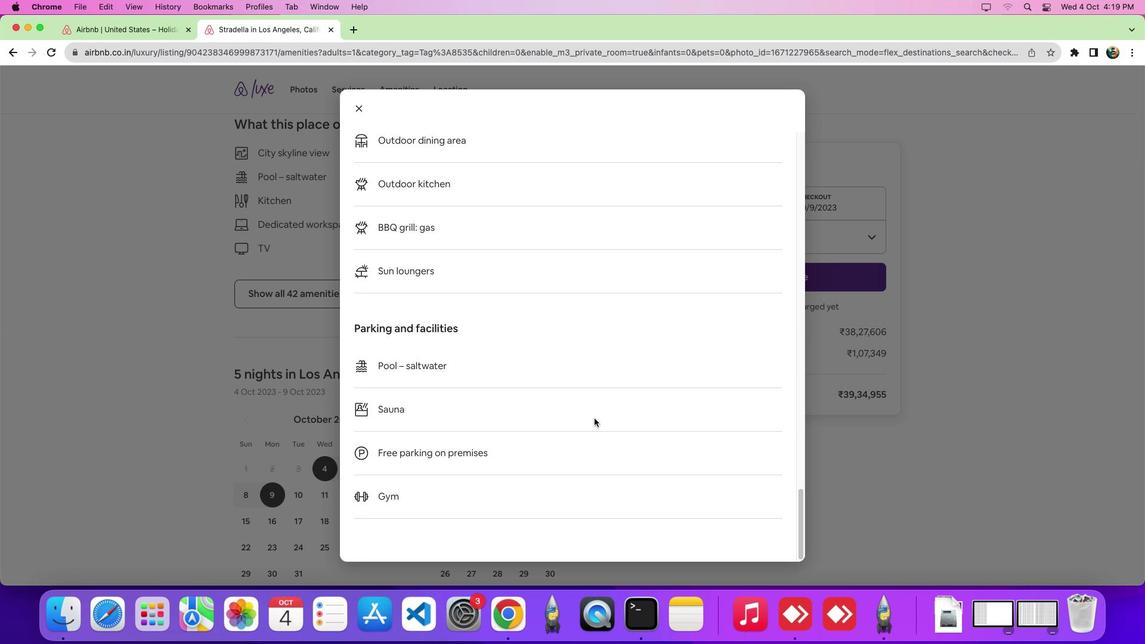 
Action: Mouse scrolled (594, 418) with delta (0, 0)
Screenshot: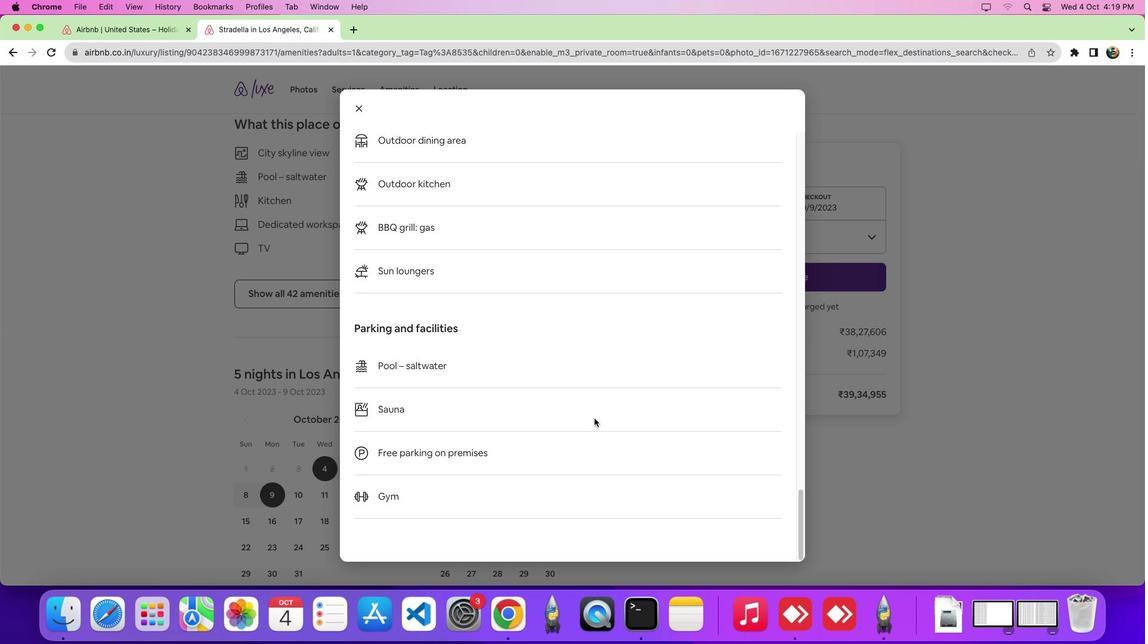 
Action: Mouse scrolled (594, 418) with delta (0, -1)
Screenshot: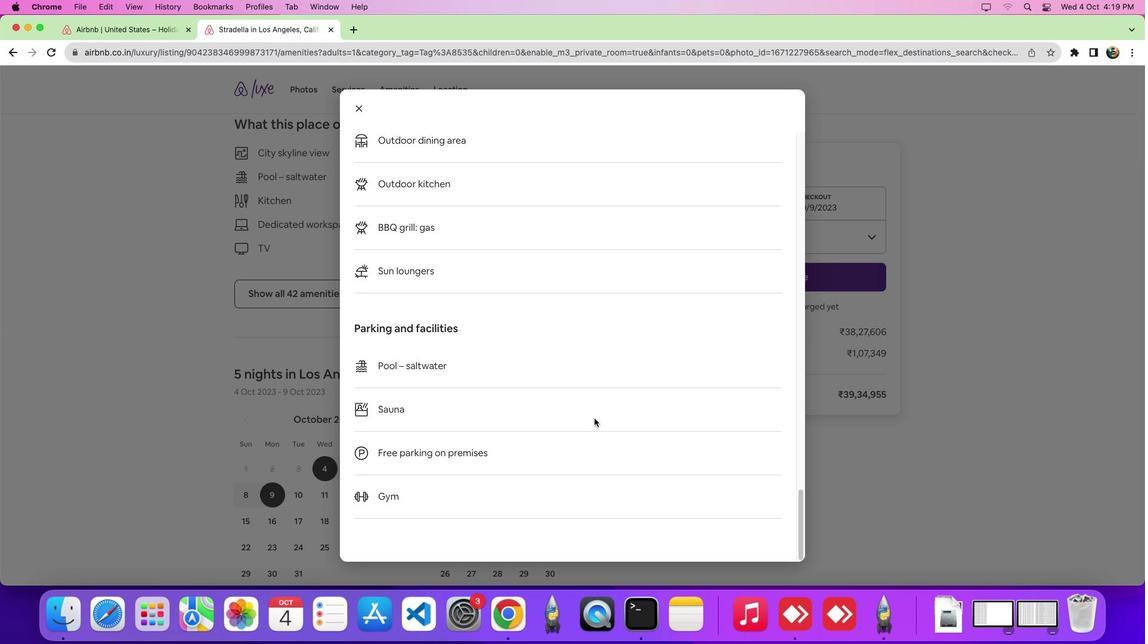 
Action: Mouse scrolled (594, 418) with delta (0, -5)
Screenshot: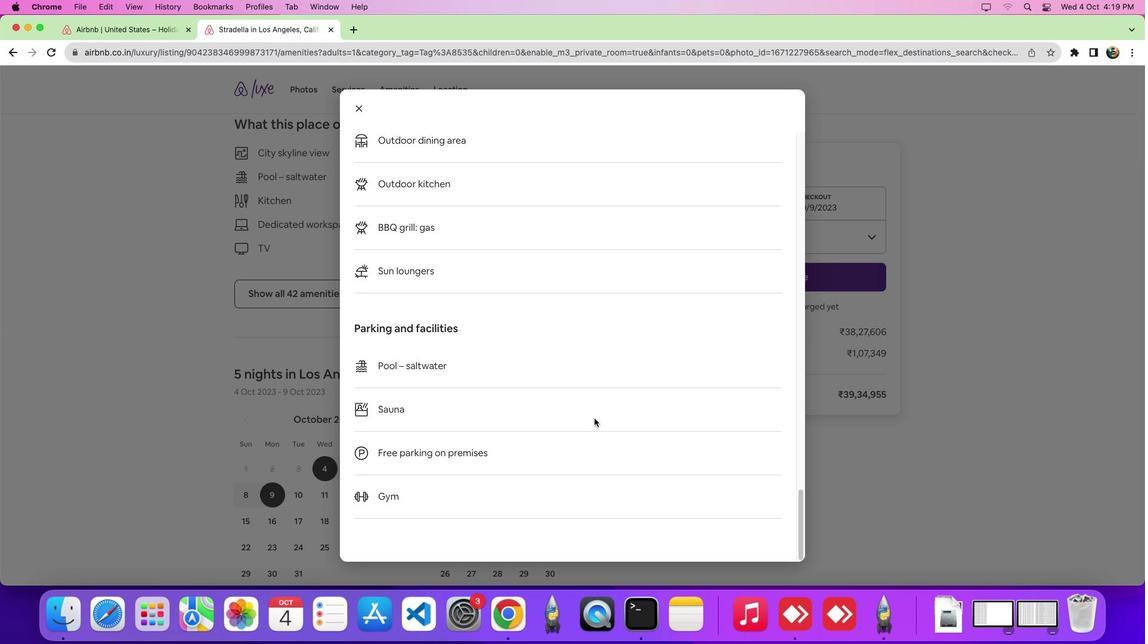 
Action: Mouse scrolled (594, 418) with delta (0, -7)
Screenshot: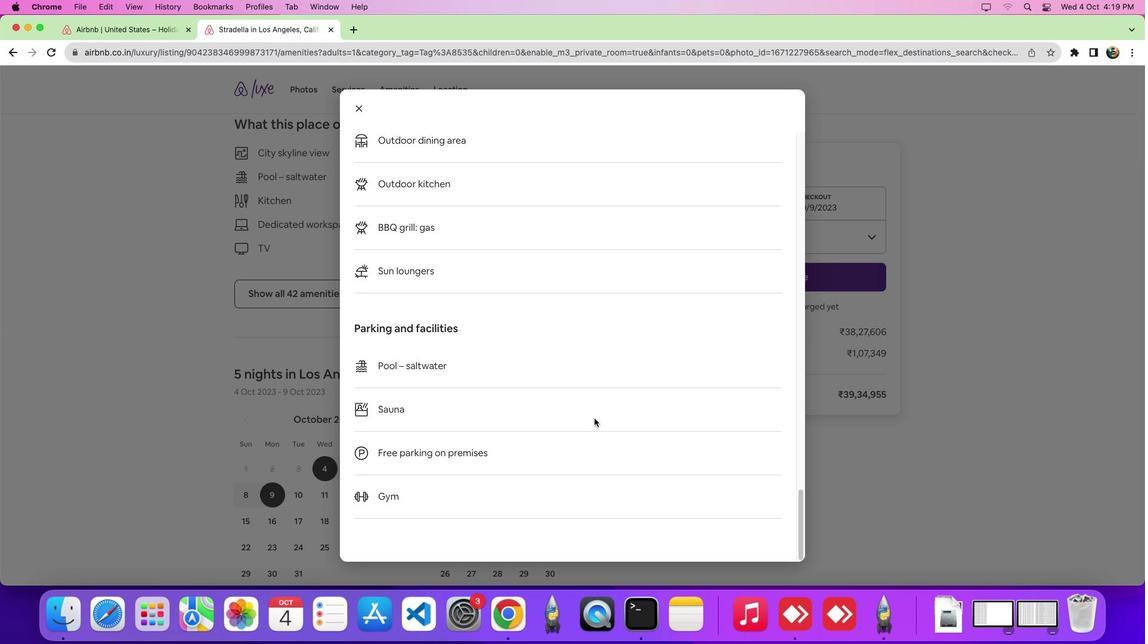 
Action: Mouse scrolled (594, 418) with delta (0, 0)
Screenshot: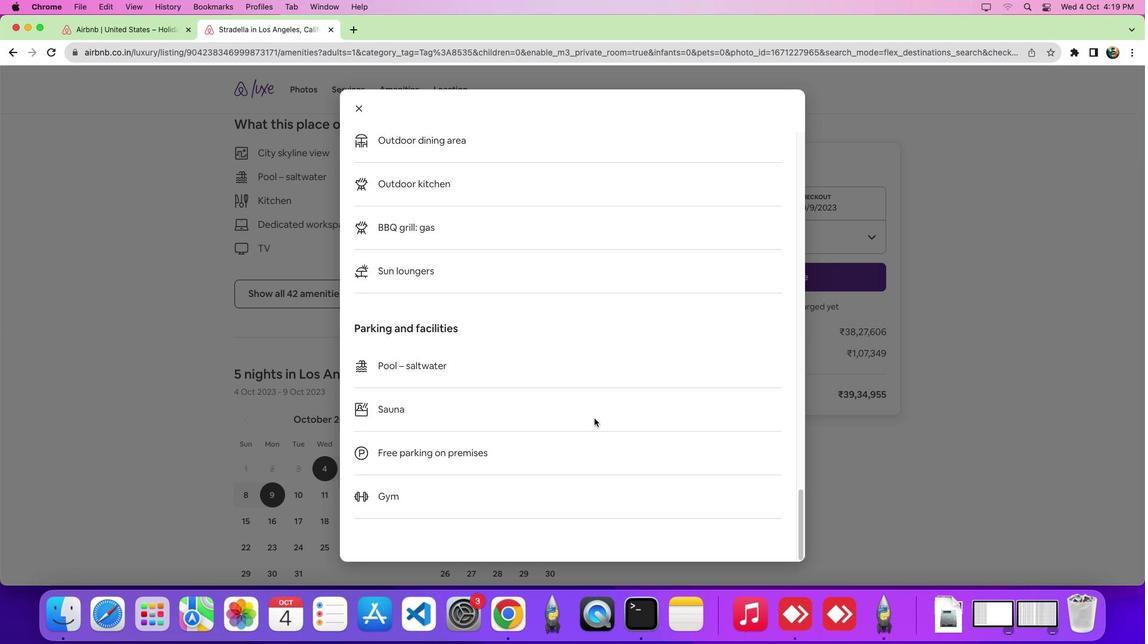 
Action: Mouse scrolled (594, 418) with delta (0, 0)
Screenshot: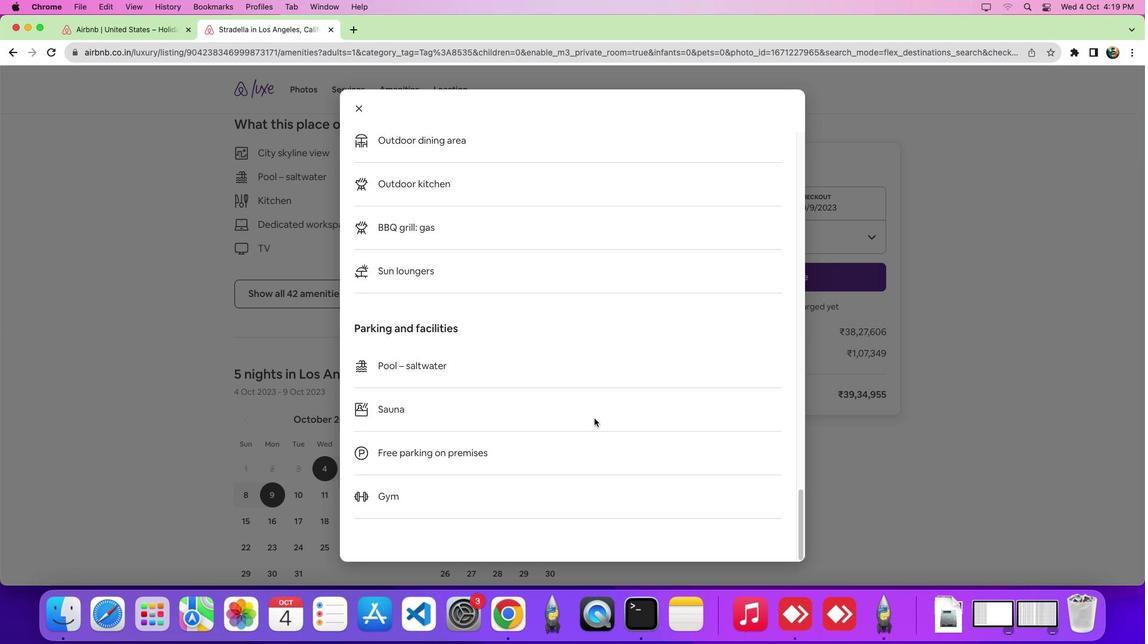 
